 Task: Create a Workspace WS0000000014 in Trello with Workspace Type as ENGINEERING-IT and Workspace Description as WD0000000014. Invite a Team Member Ayush98111@gmail.com to Workspace WS0000000014 in Trello. Invite a Team Member Mailaustralia7@gmail.com to Workspace WS0000000014 in Trello. Invite a Team Member Carxxstreet791@gmail.com to Workspace WS0000000014 in Trello. Invite a Team Member Nikrathi889@gmail.com to Workspace WS0000000014 in Trello
Action: Mouse moved to (598, 242)
Screenshot: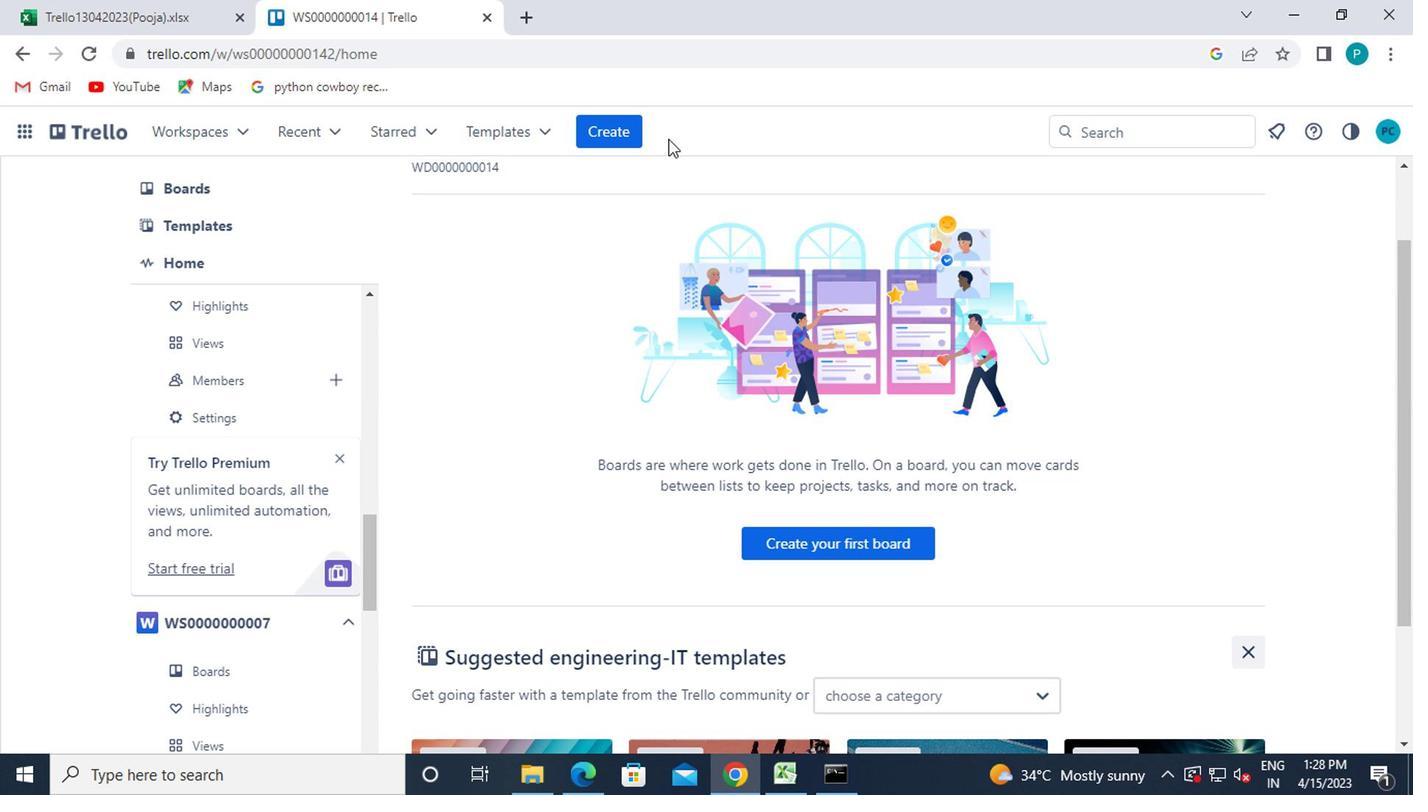 
Action: Mouse pressed left at (598, 242)
Screenshot: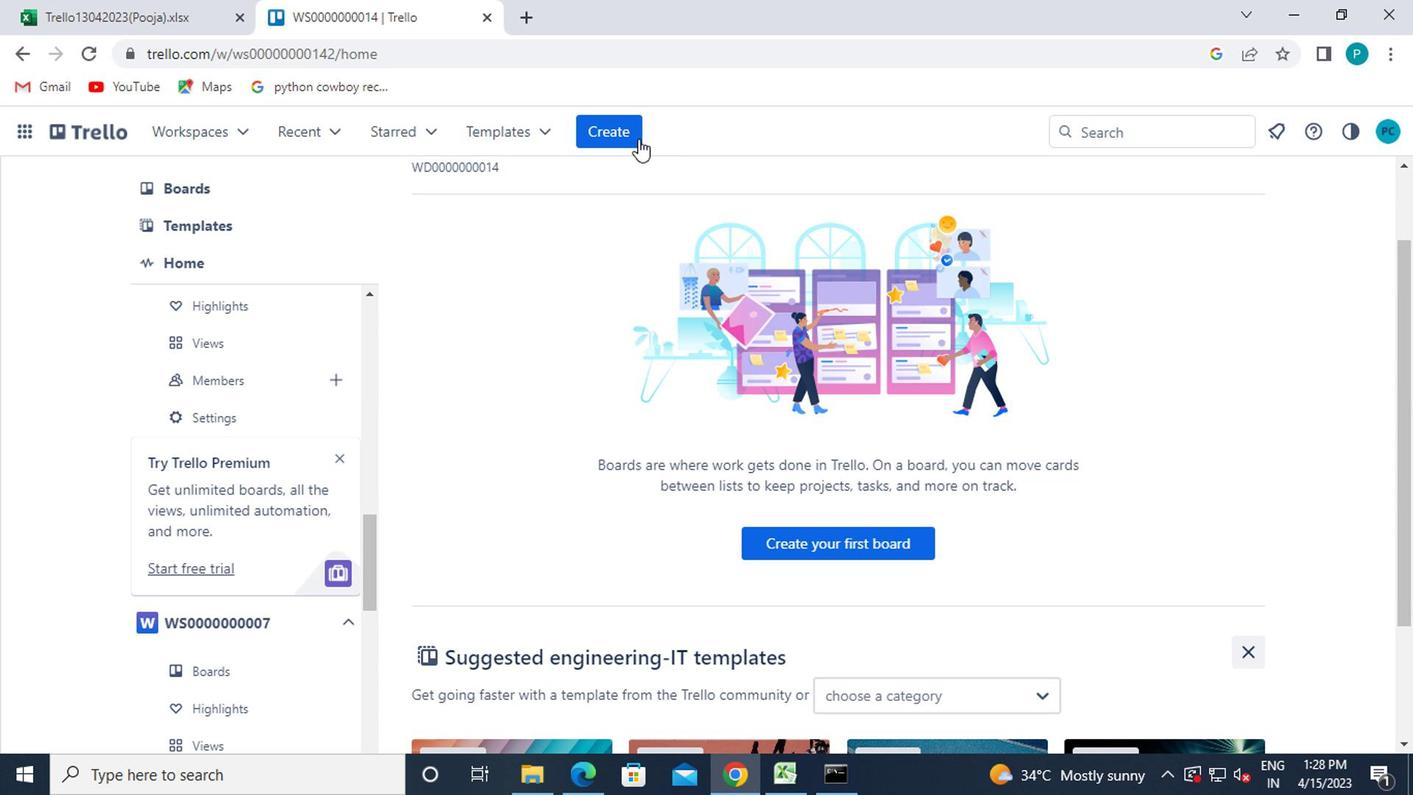 
Action: Mouse moved to (613, 379)
Screenshot: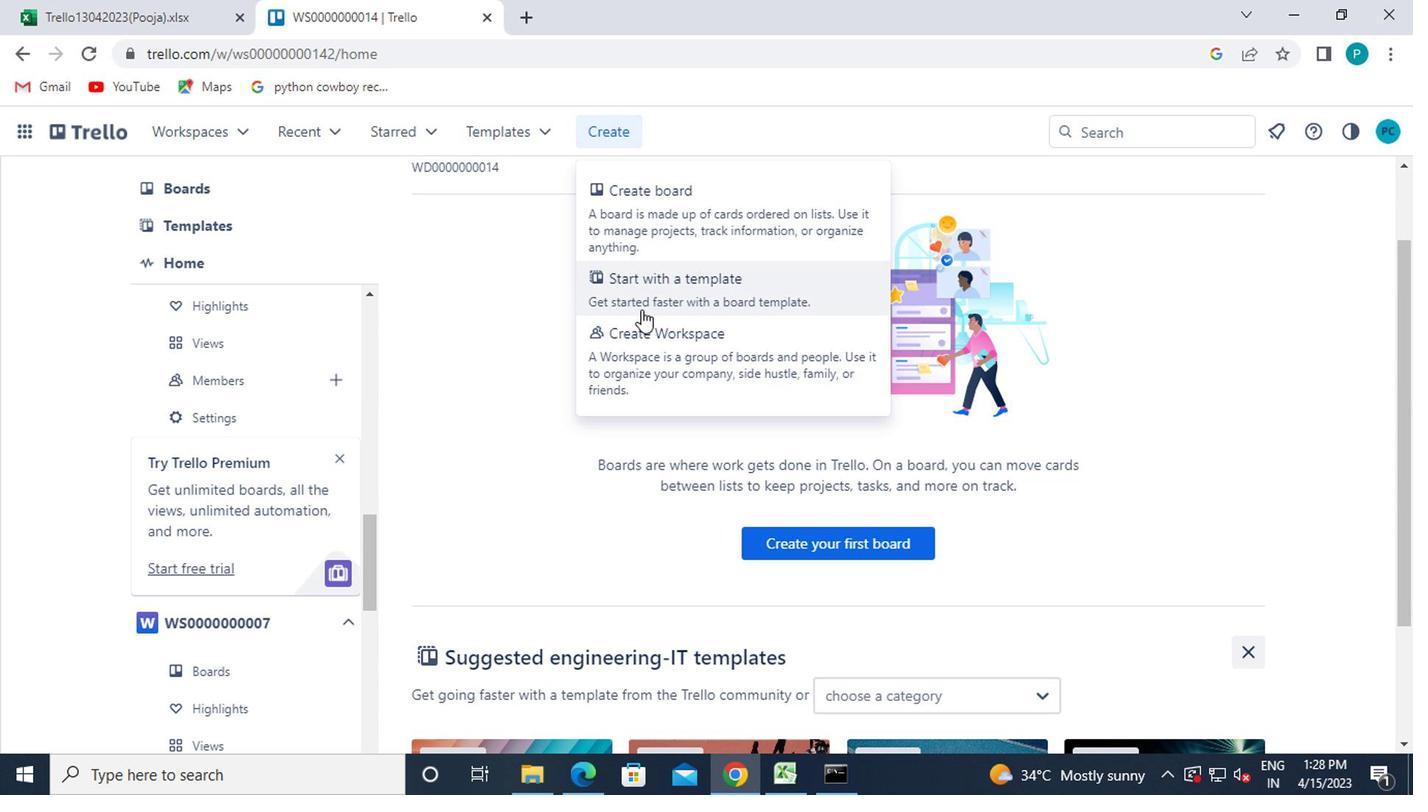 
Action: Mouse pressed left at (613, 379)
Screenshot: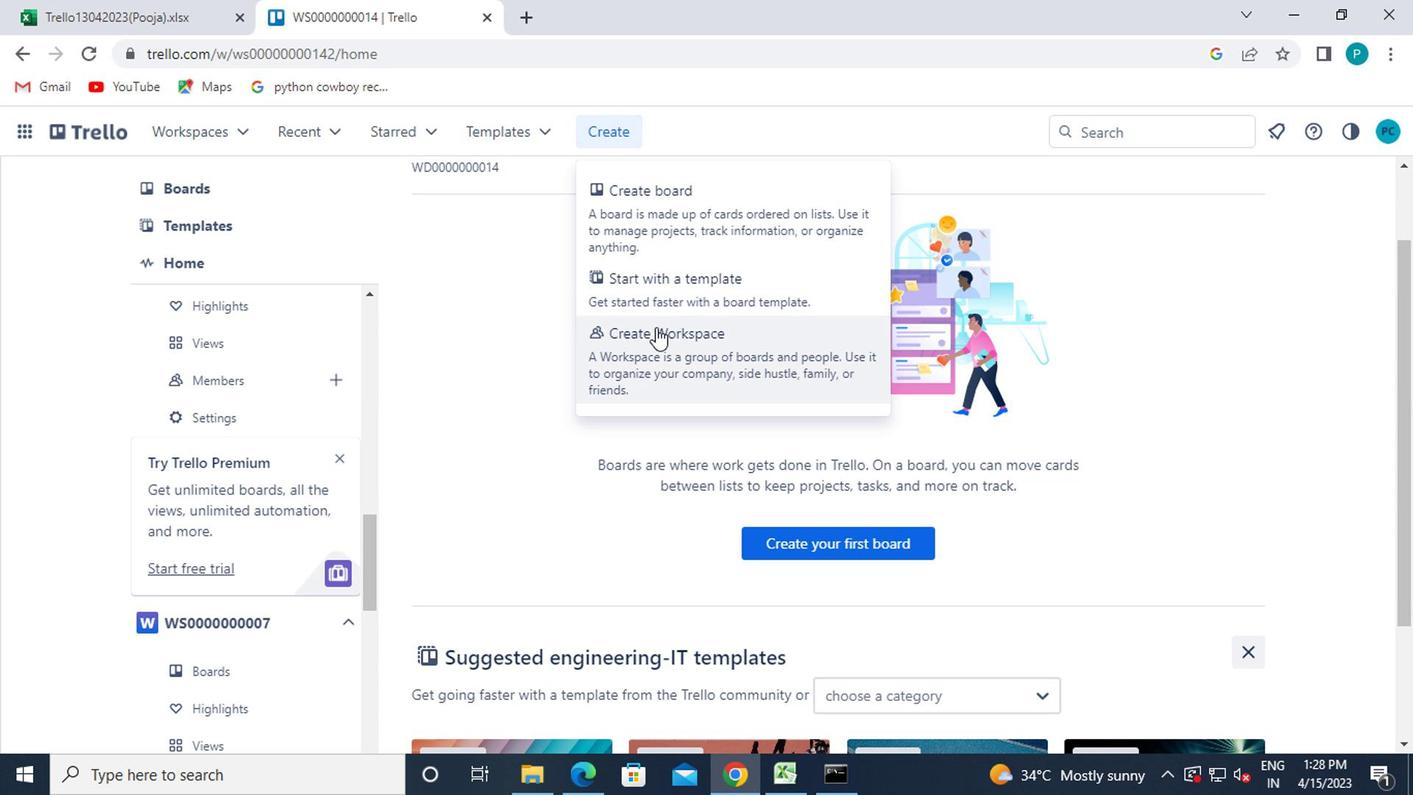 
Action: Mouse moved to (427, 432)
Screenshot: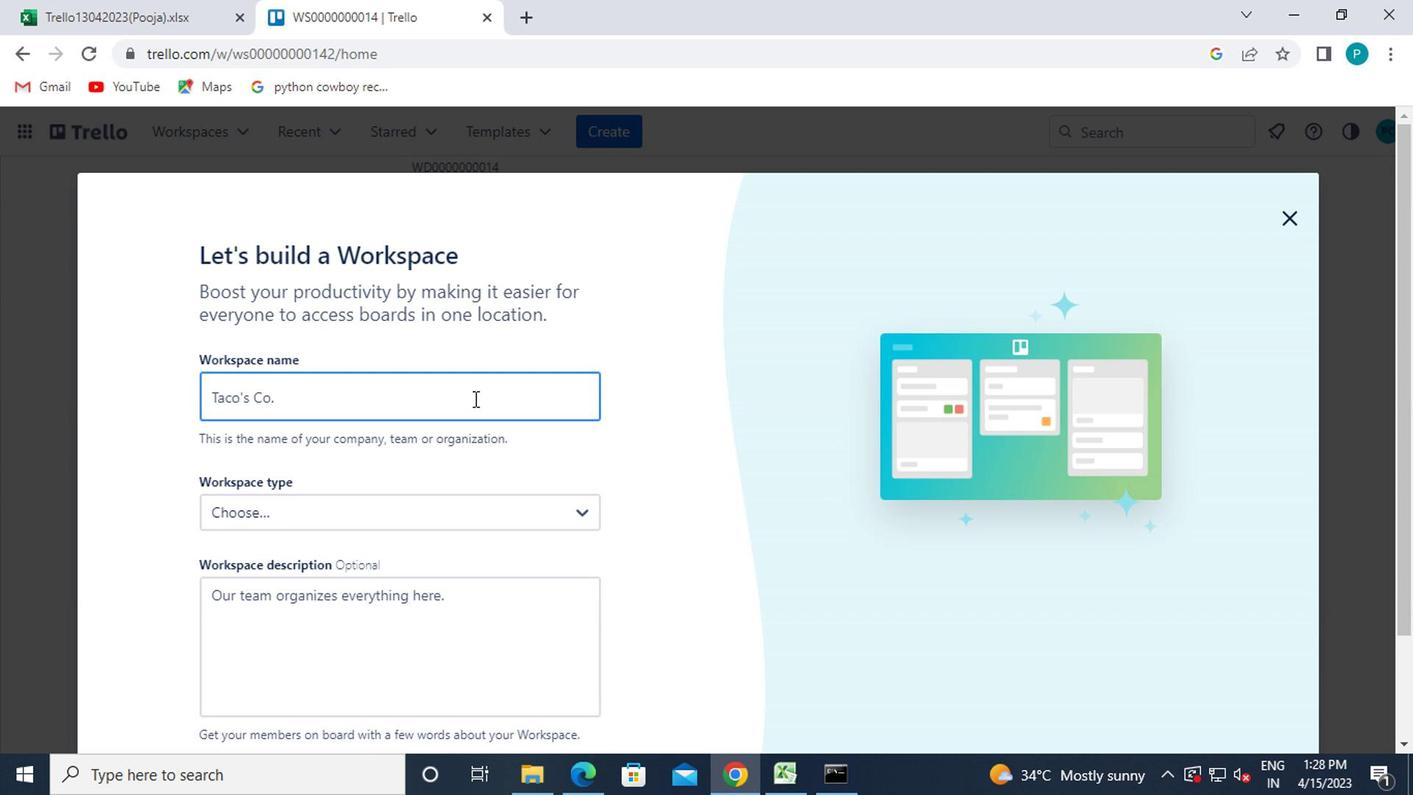 
Action: Mouse pressed left at (427, 432)
Screenshot: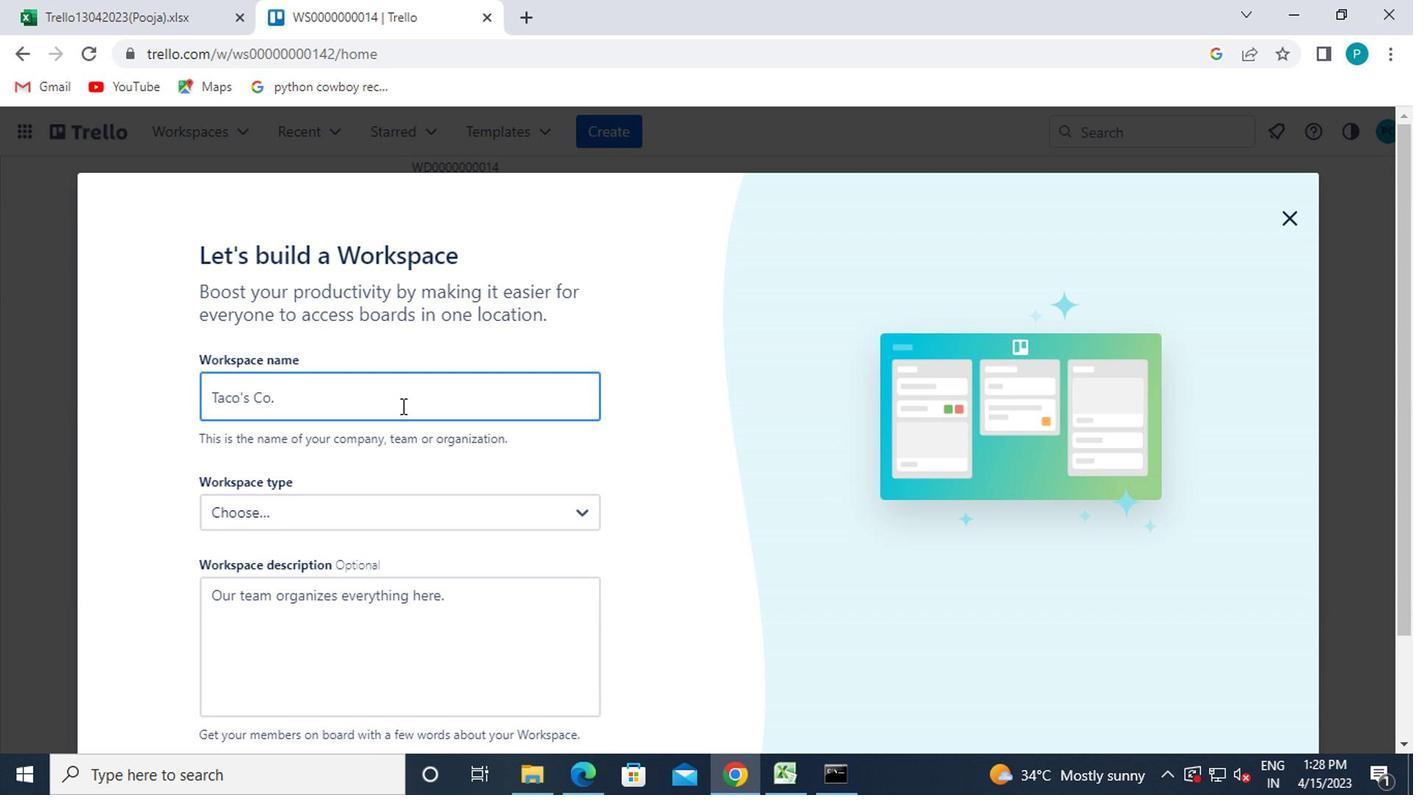 
Action: Mouse moved to (404, 438)
Screenshot: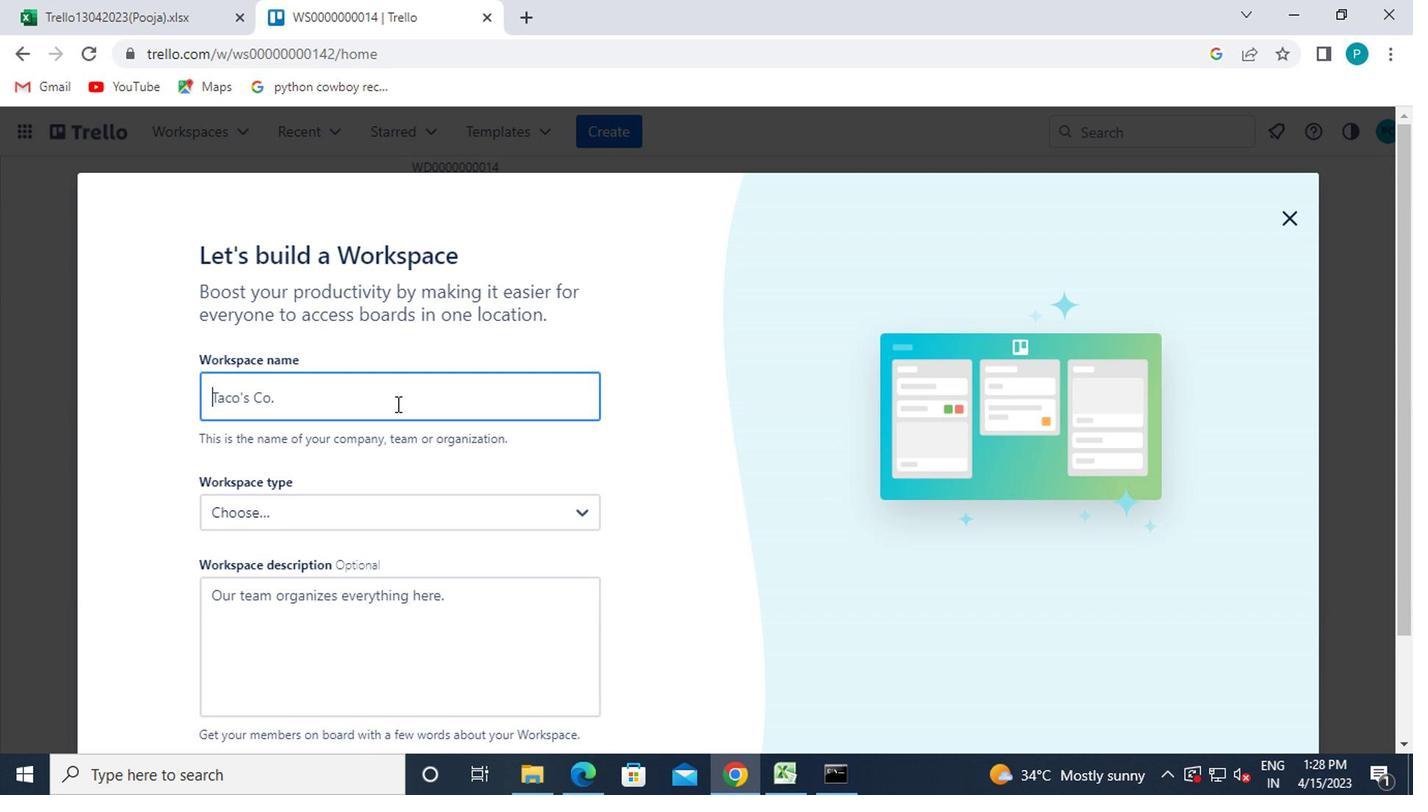 
Action: Key pressed <Key.caps_lock>ws0000000014
Screenshot: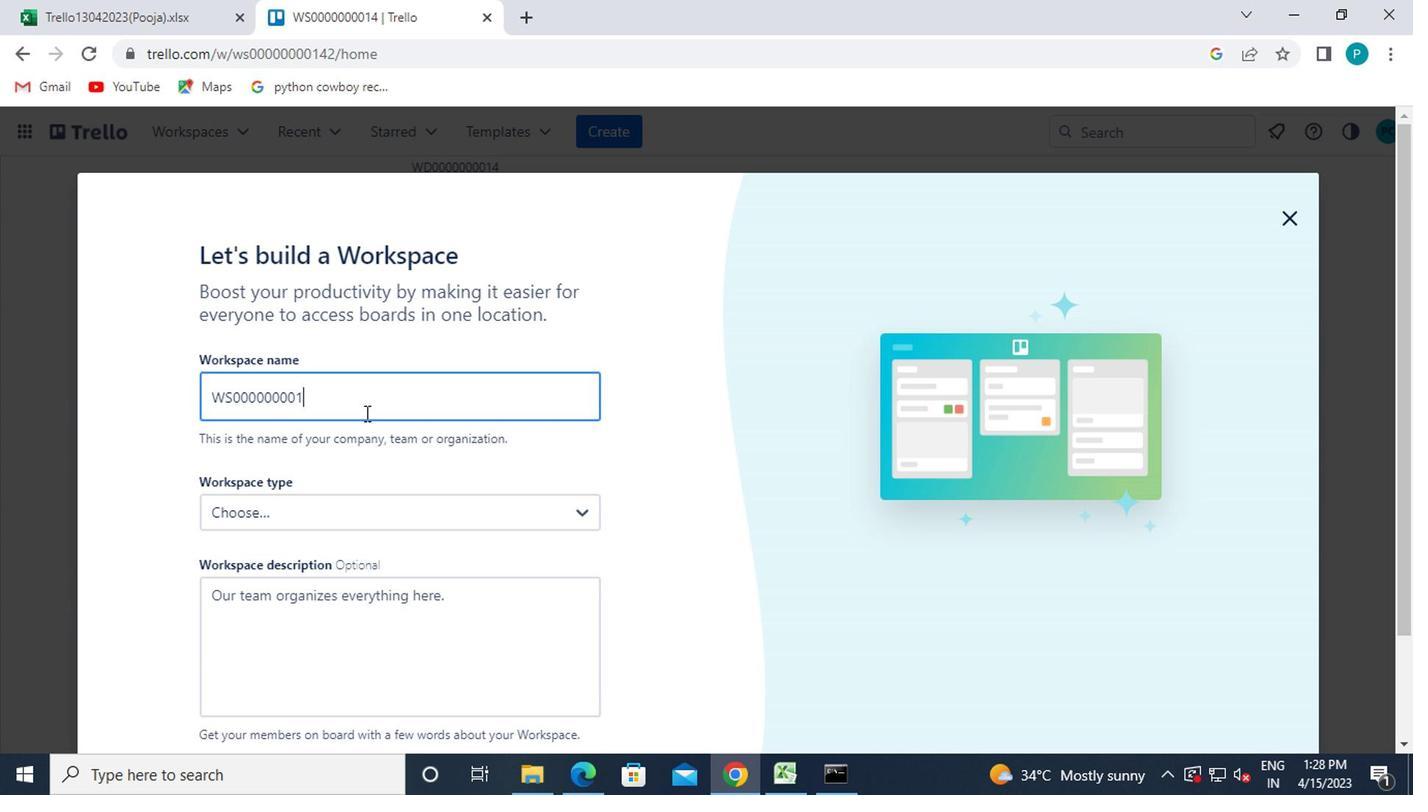 
Action: Mouse moved to (371, 507)
Screenshot: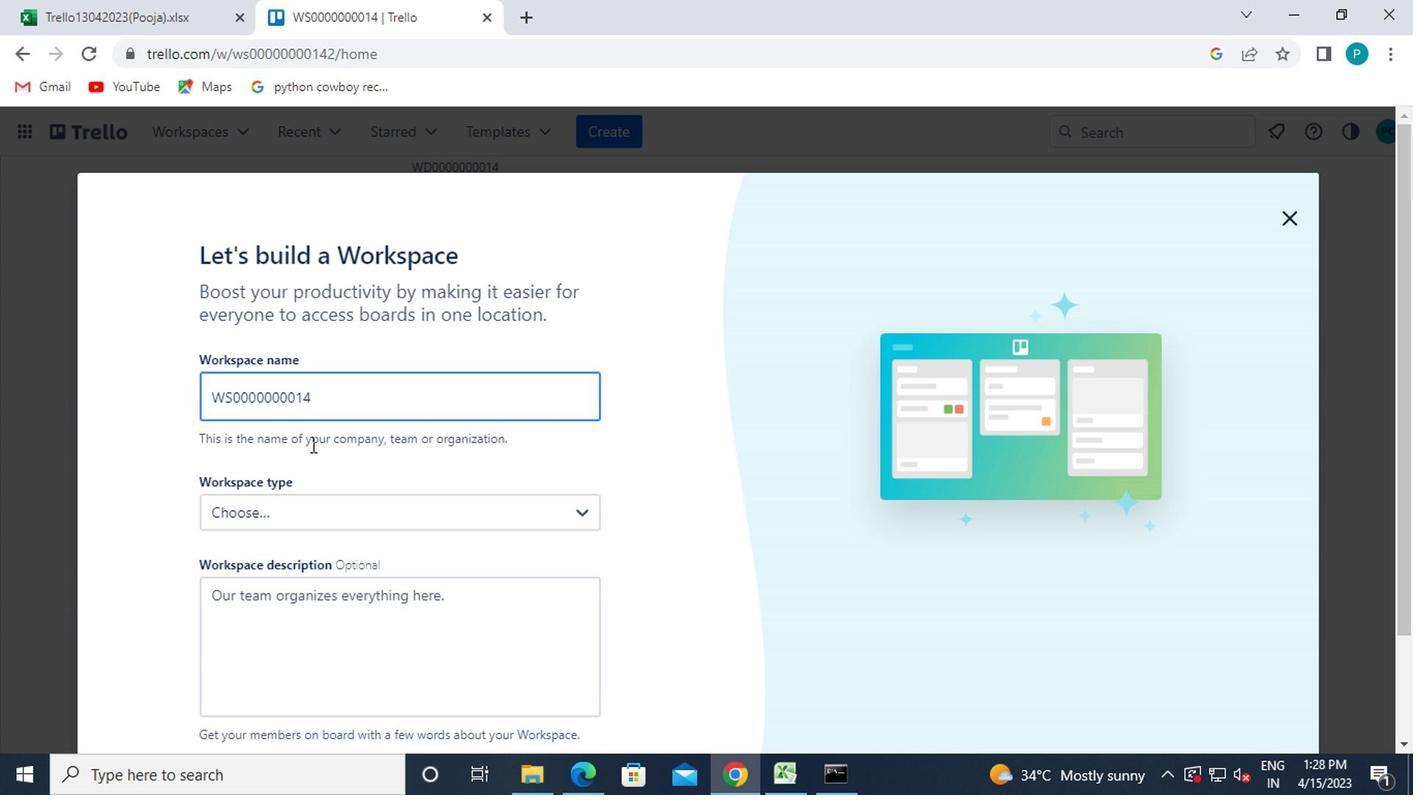 
Action: Mouse pressed left at (371, 507)
Screenshot: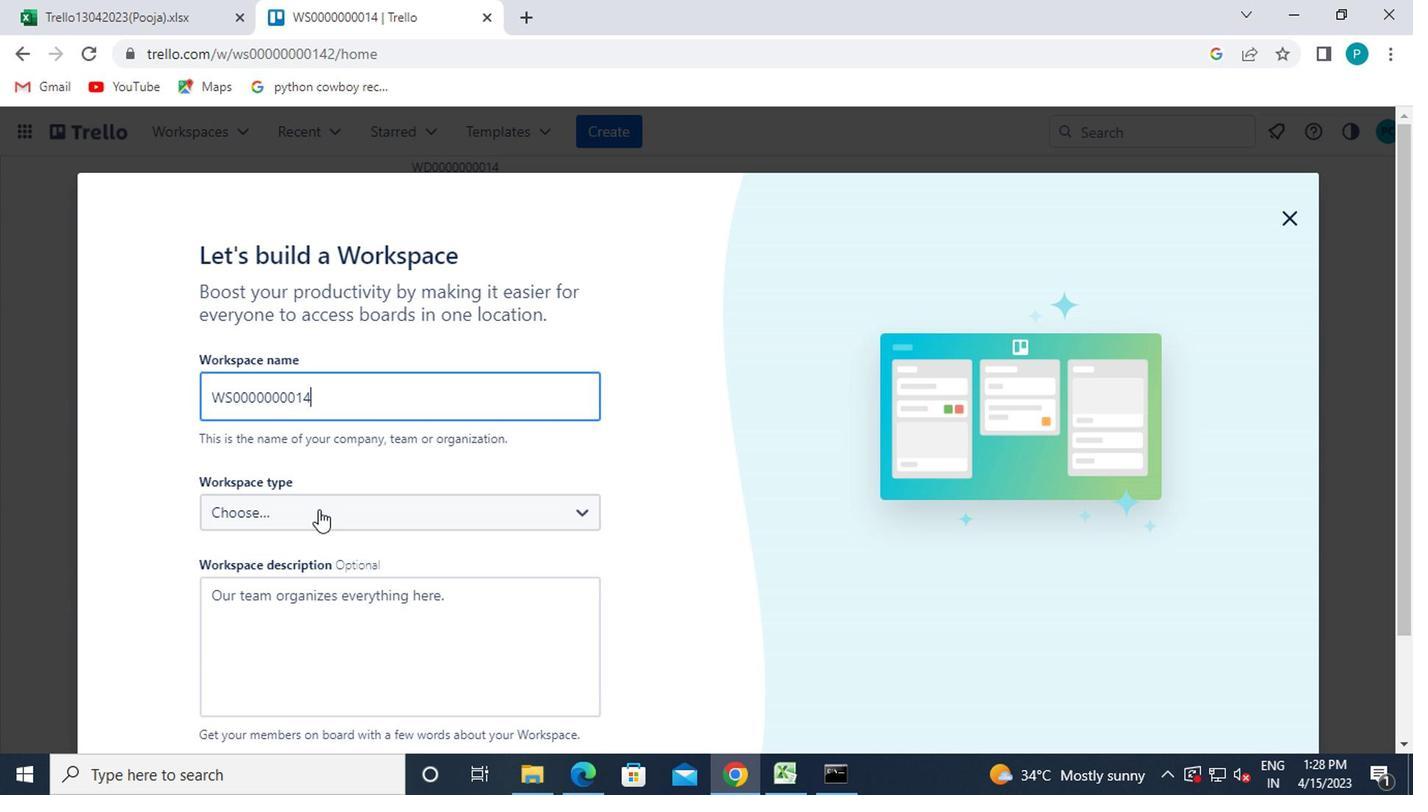 
Action: Mouse moved to (380, 636)
Screenshot: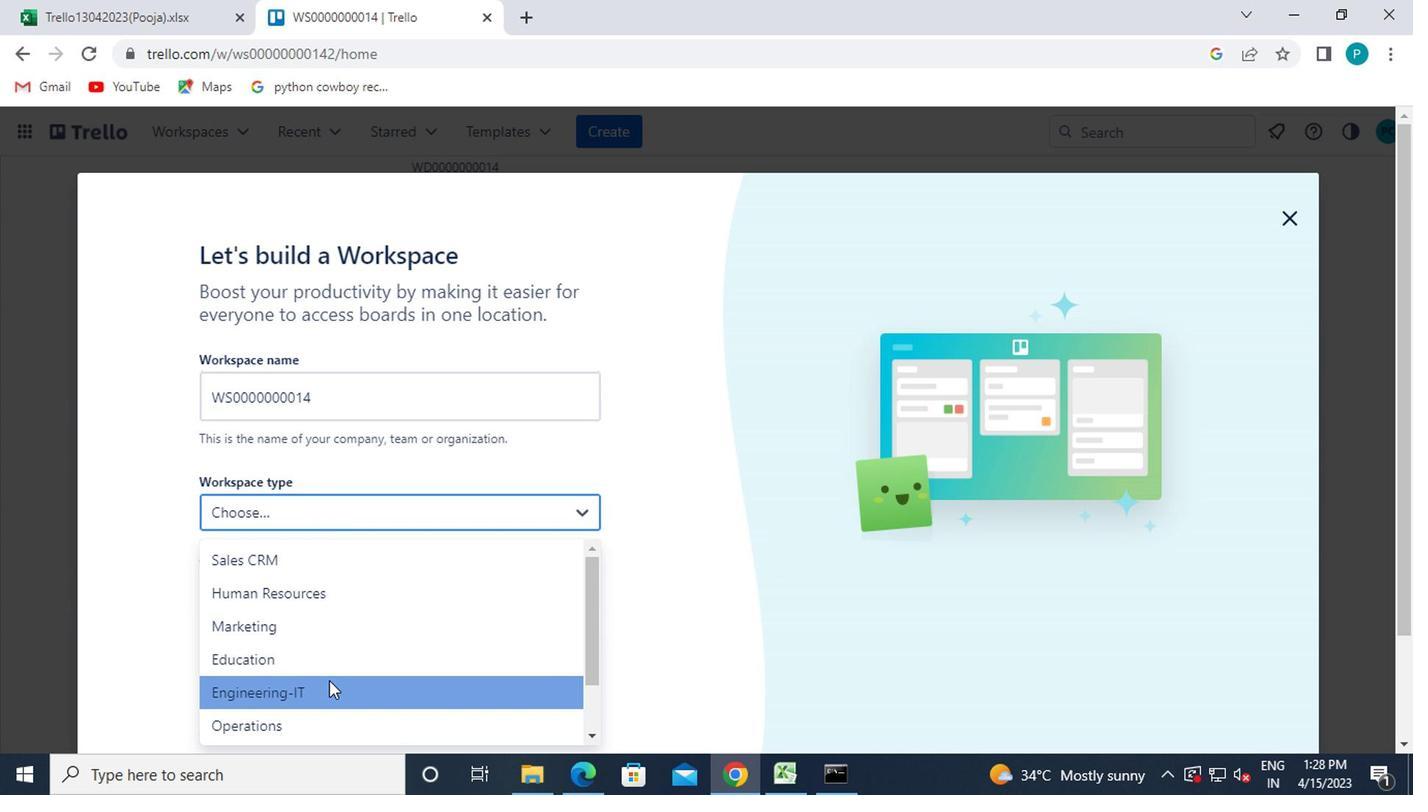 
Action: Mouse pressed left at (380, 636)
Screenshot: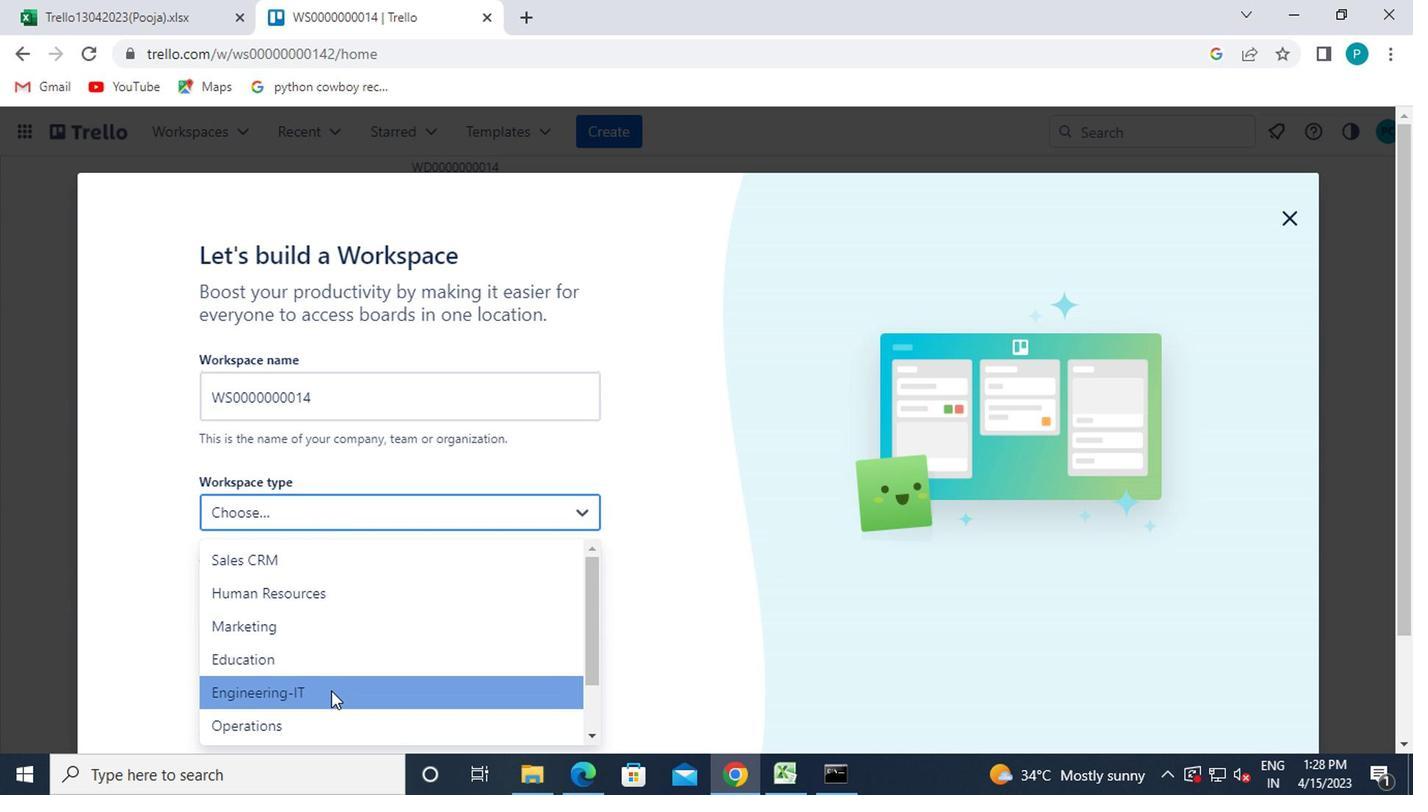 
Action: Mouse moved to (369, 602)
Screenshot: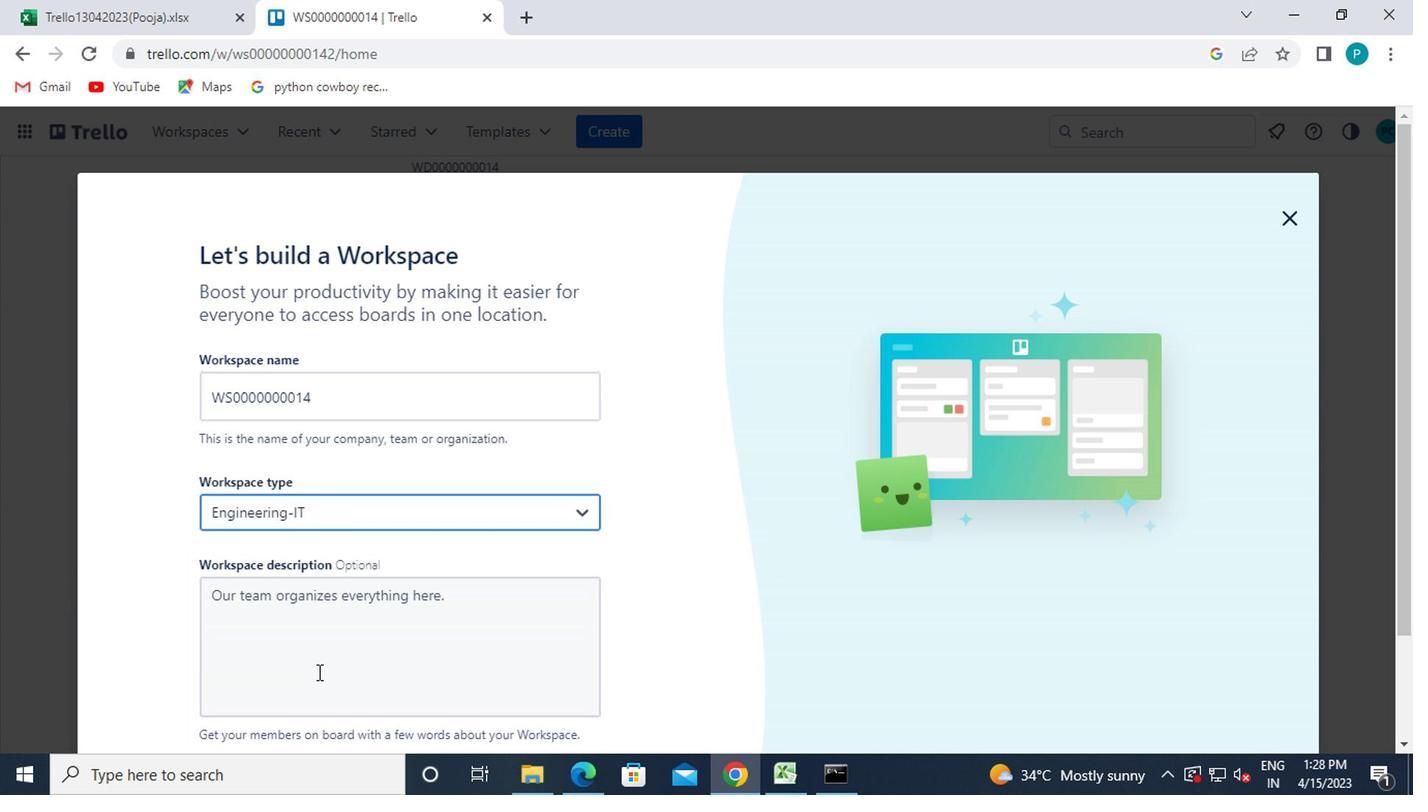 
Action: Mouse scrolled (369, 601) with delta (0, 0)
Screenshot: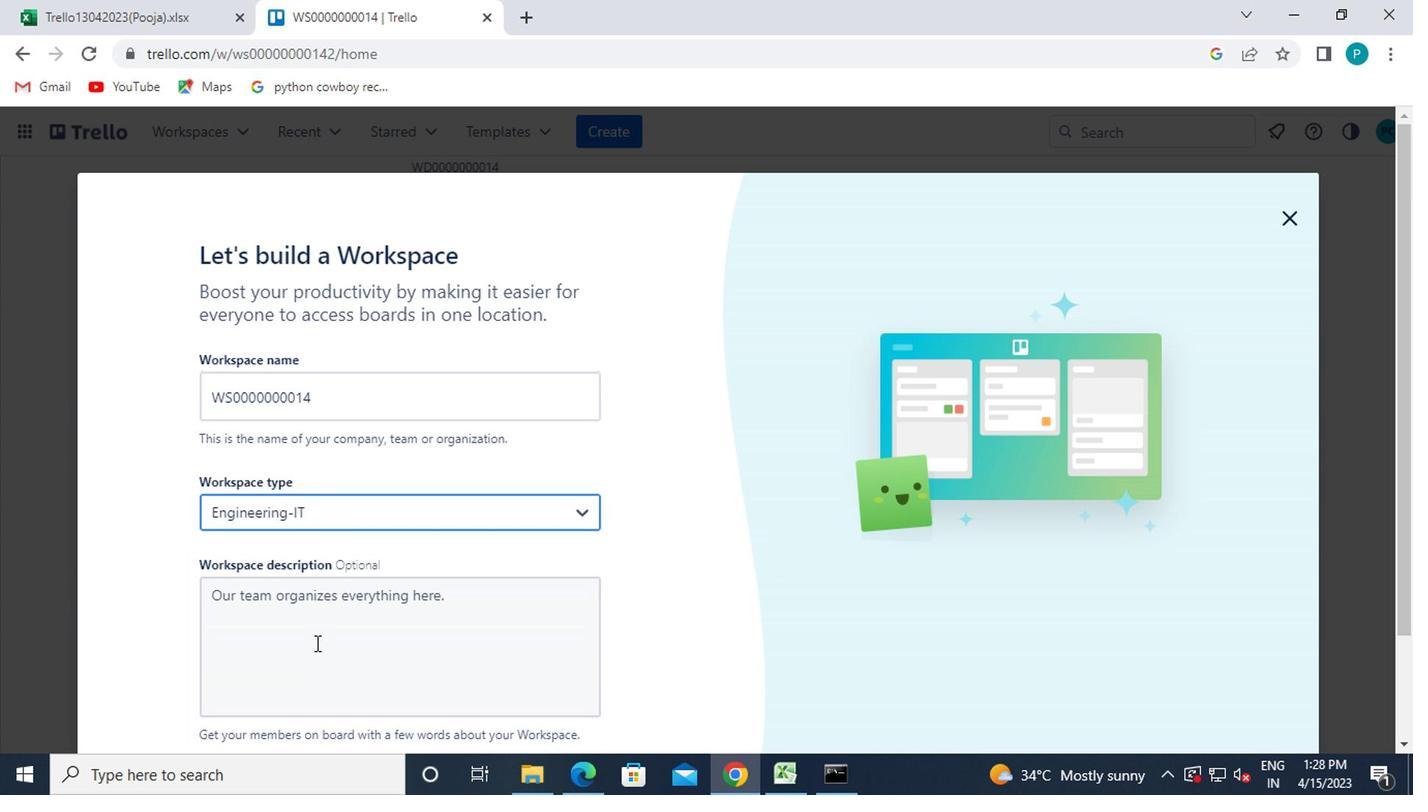 
Action: Mouse moved to (349, 545)
Screenshot: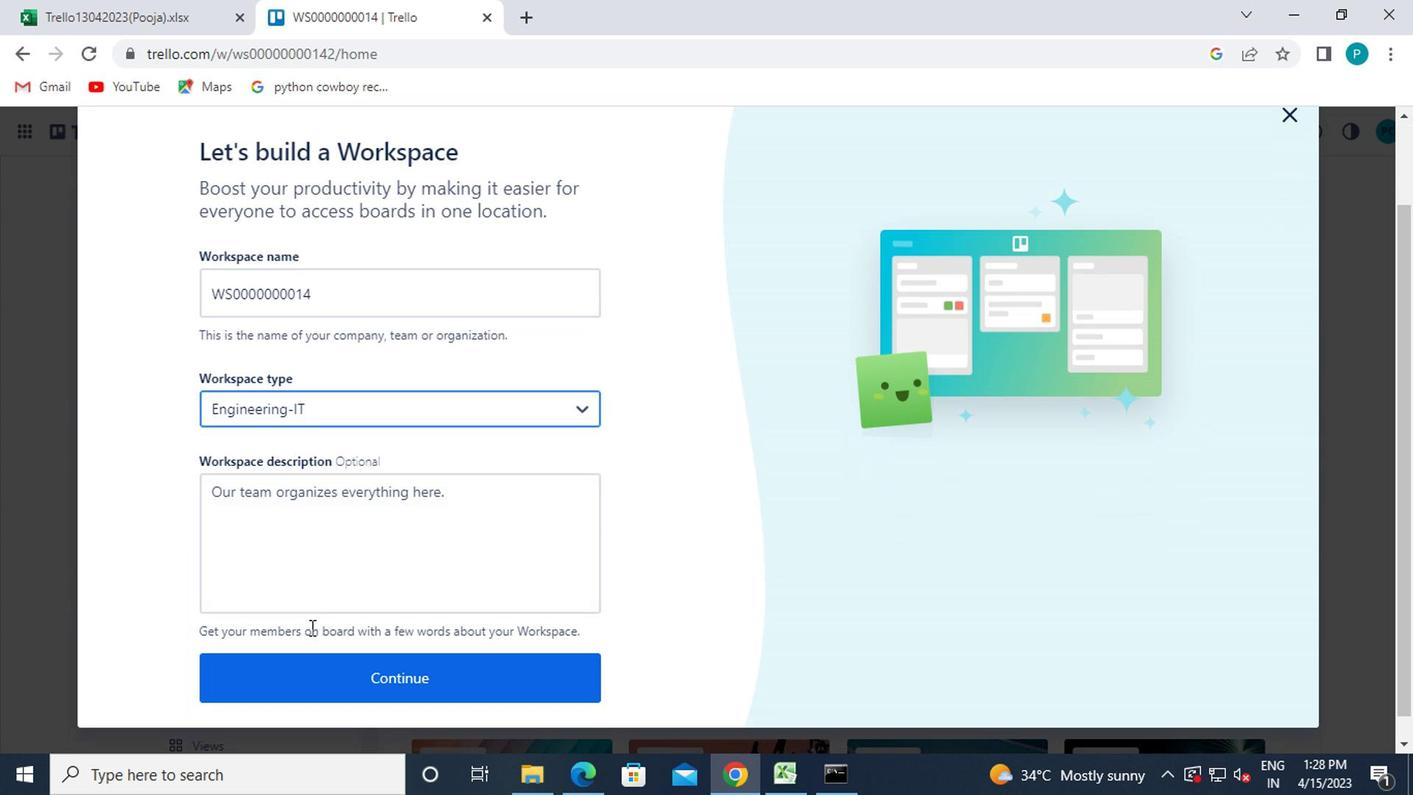 
Action: Mouse pressed left at (349, 545)
Screenshot: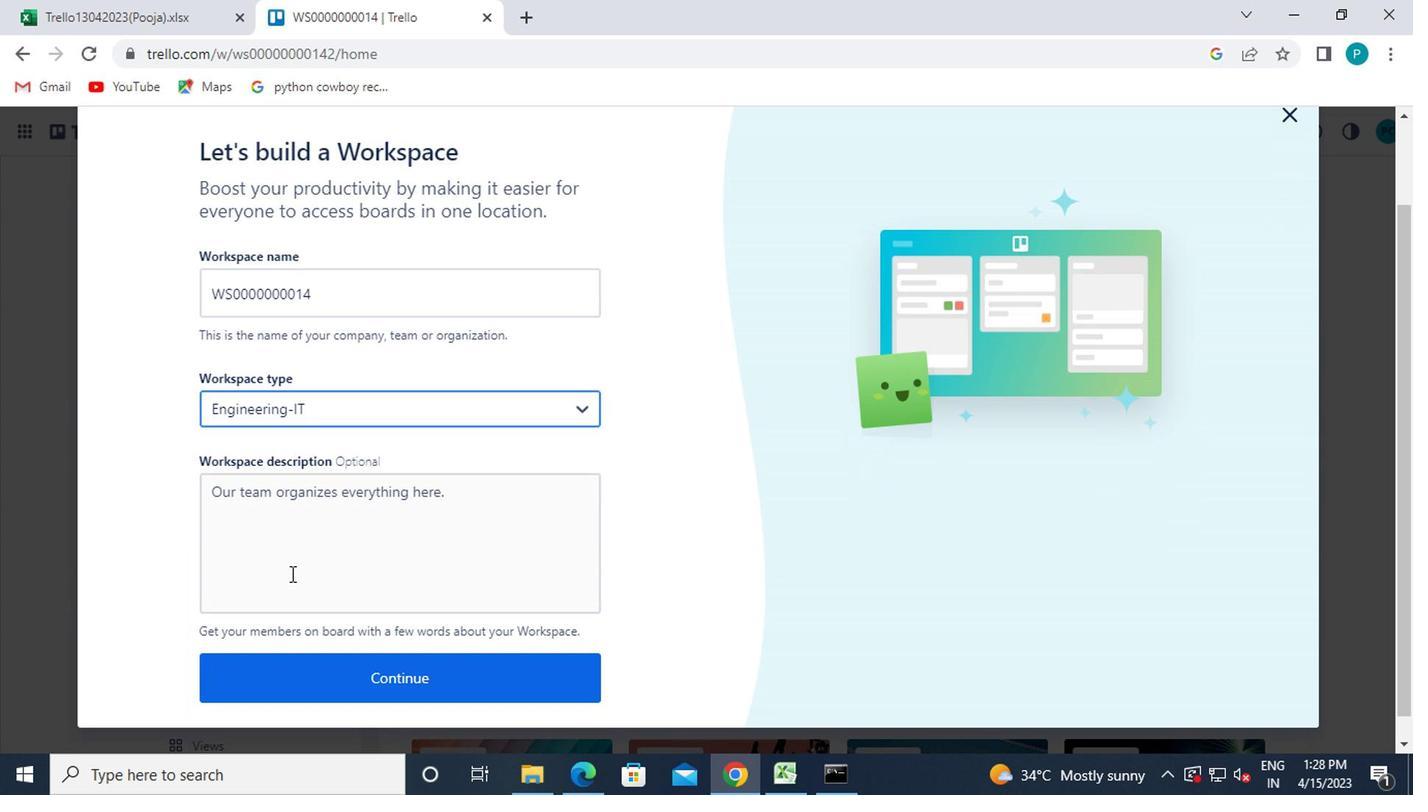 
Action: Mouse moved to (351, 547)
Screenshot: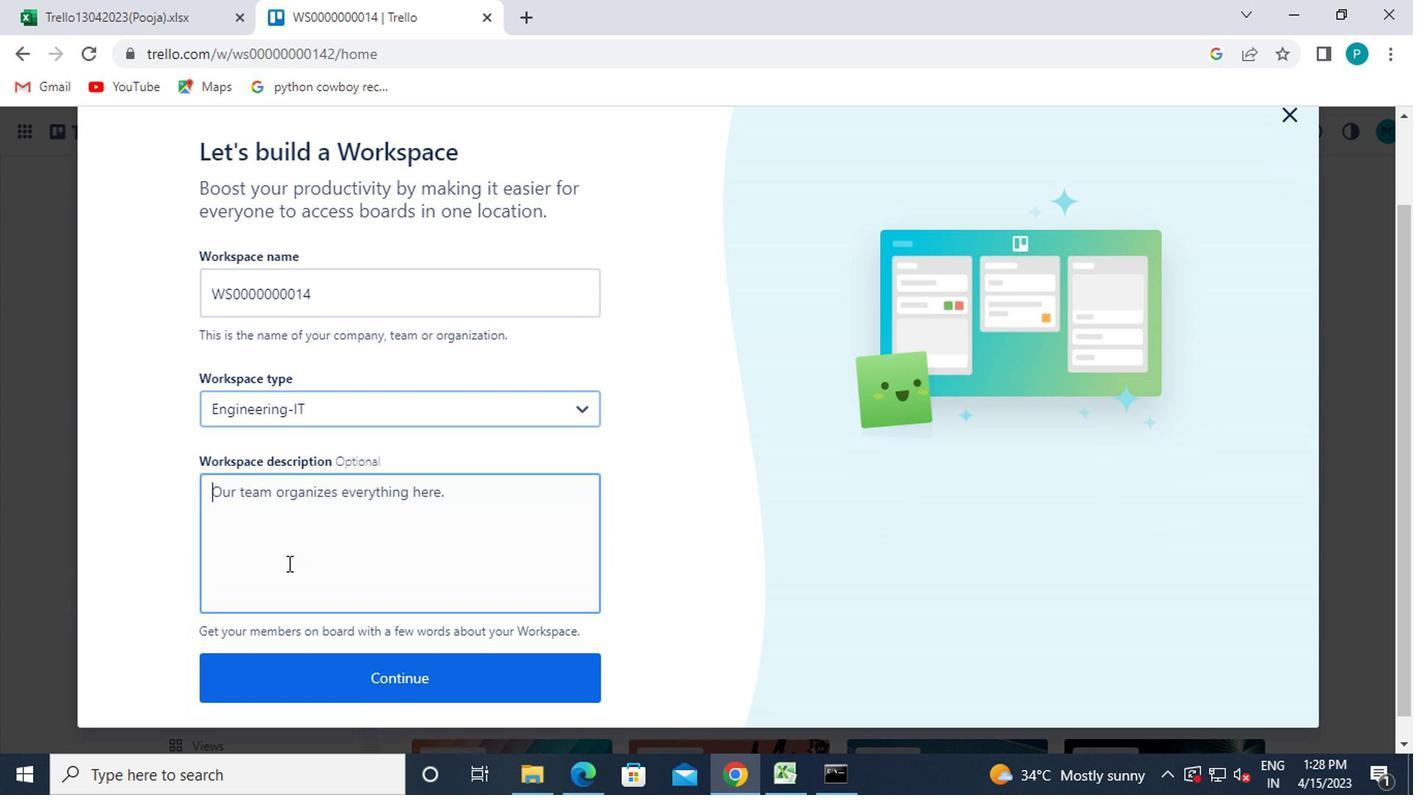 
Action: Key pressed wd0000000014
Screenshot: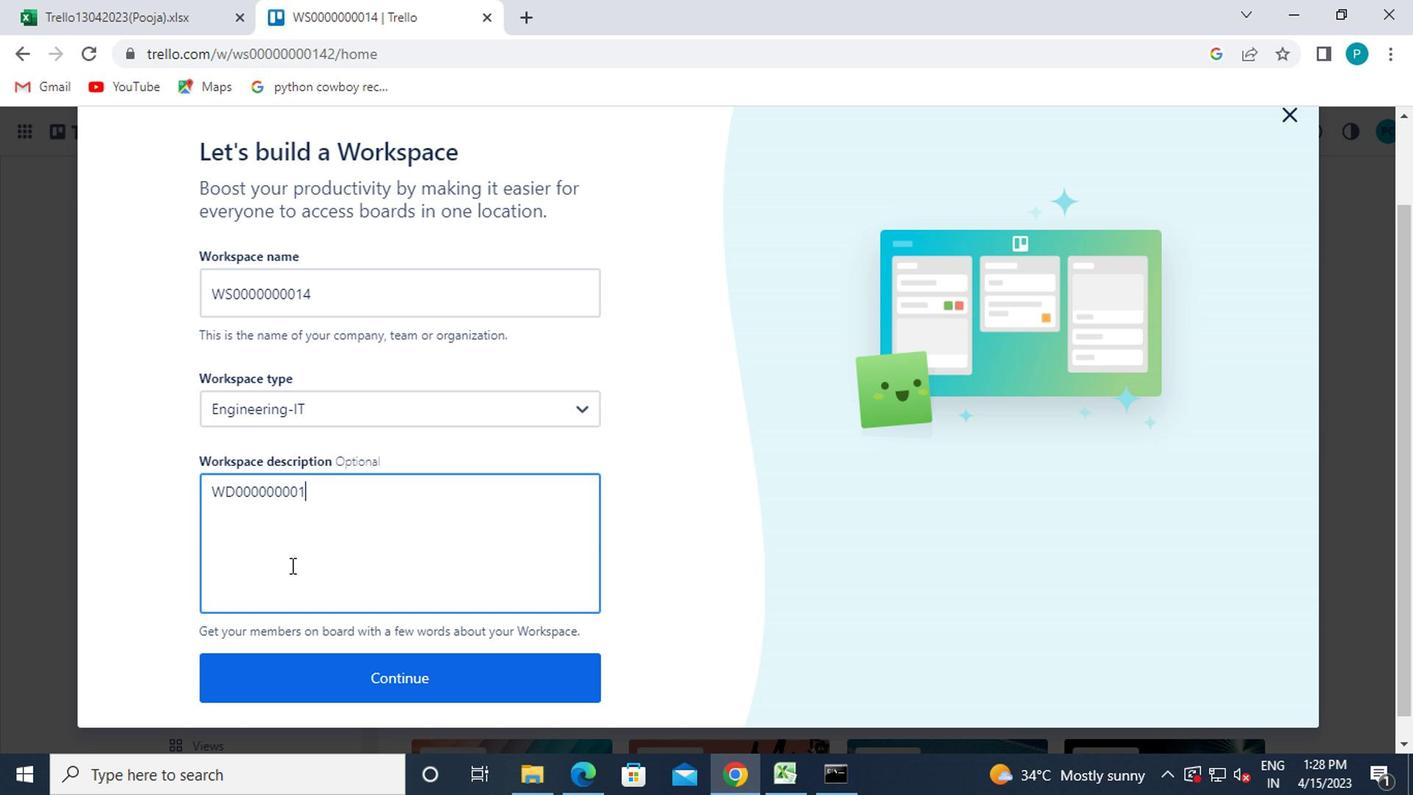 
Action: Mouse moved to (354, 629)
Screenshot: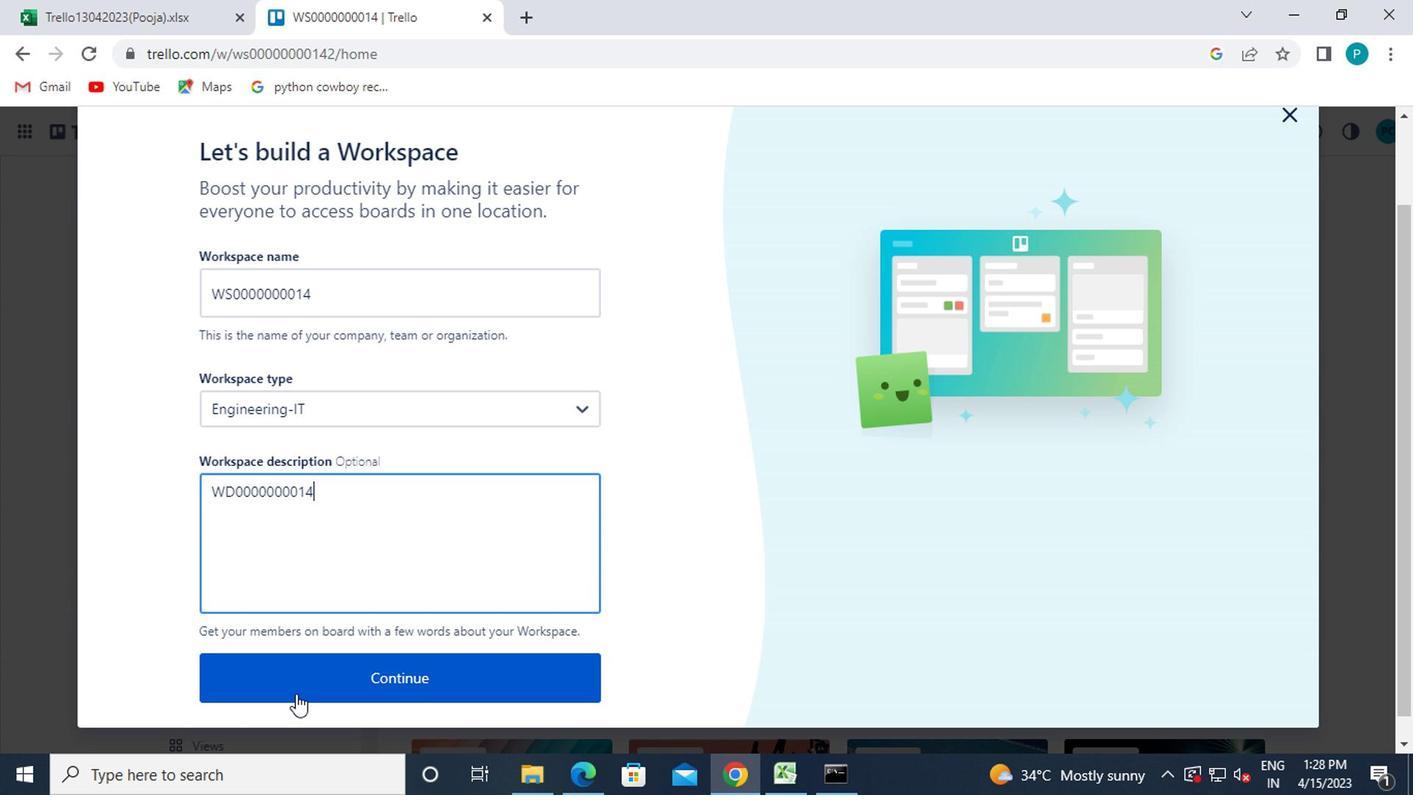 
Action: Mouse pressed left at (354, 629)
Screenshot: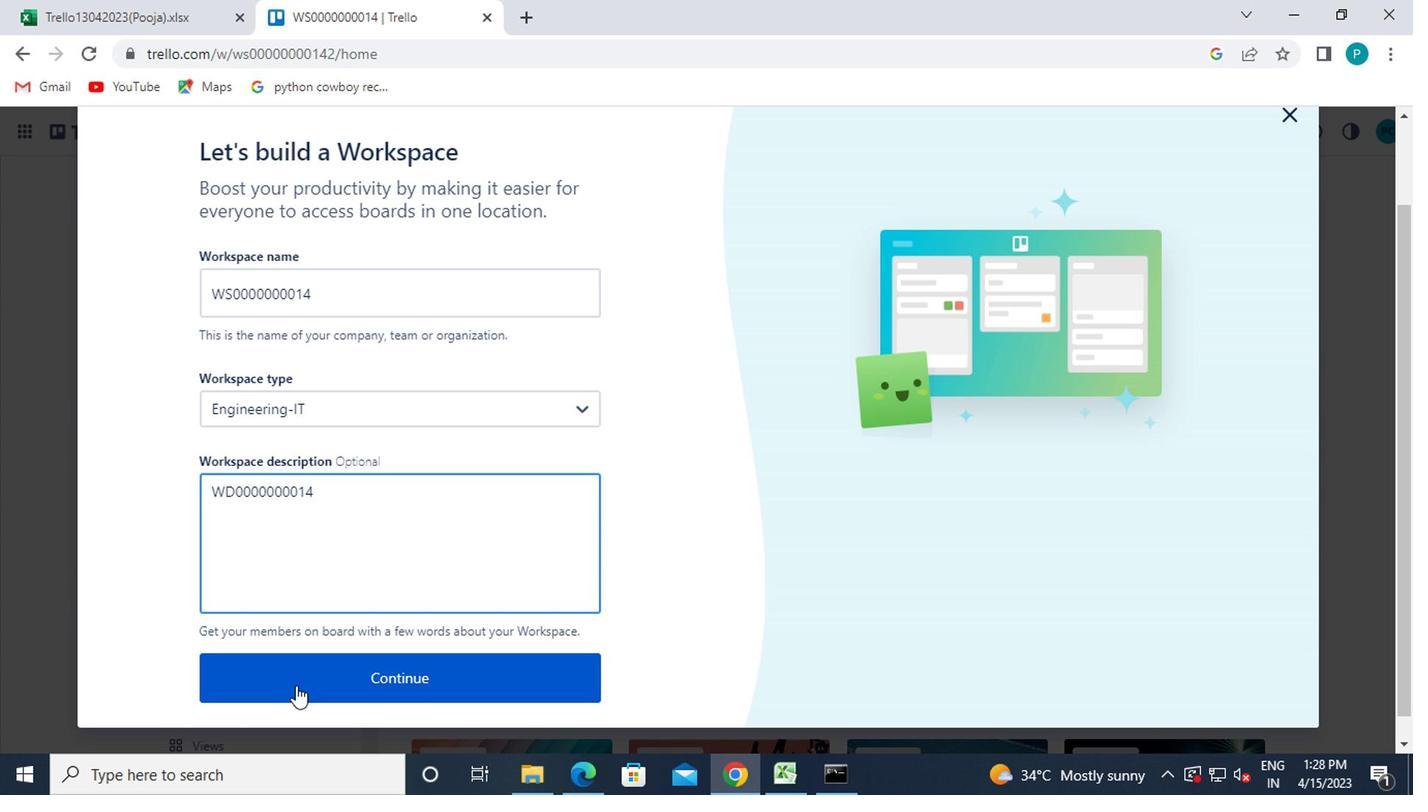 
Action: Mouse moved to (312, 424)
Screenshot: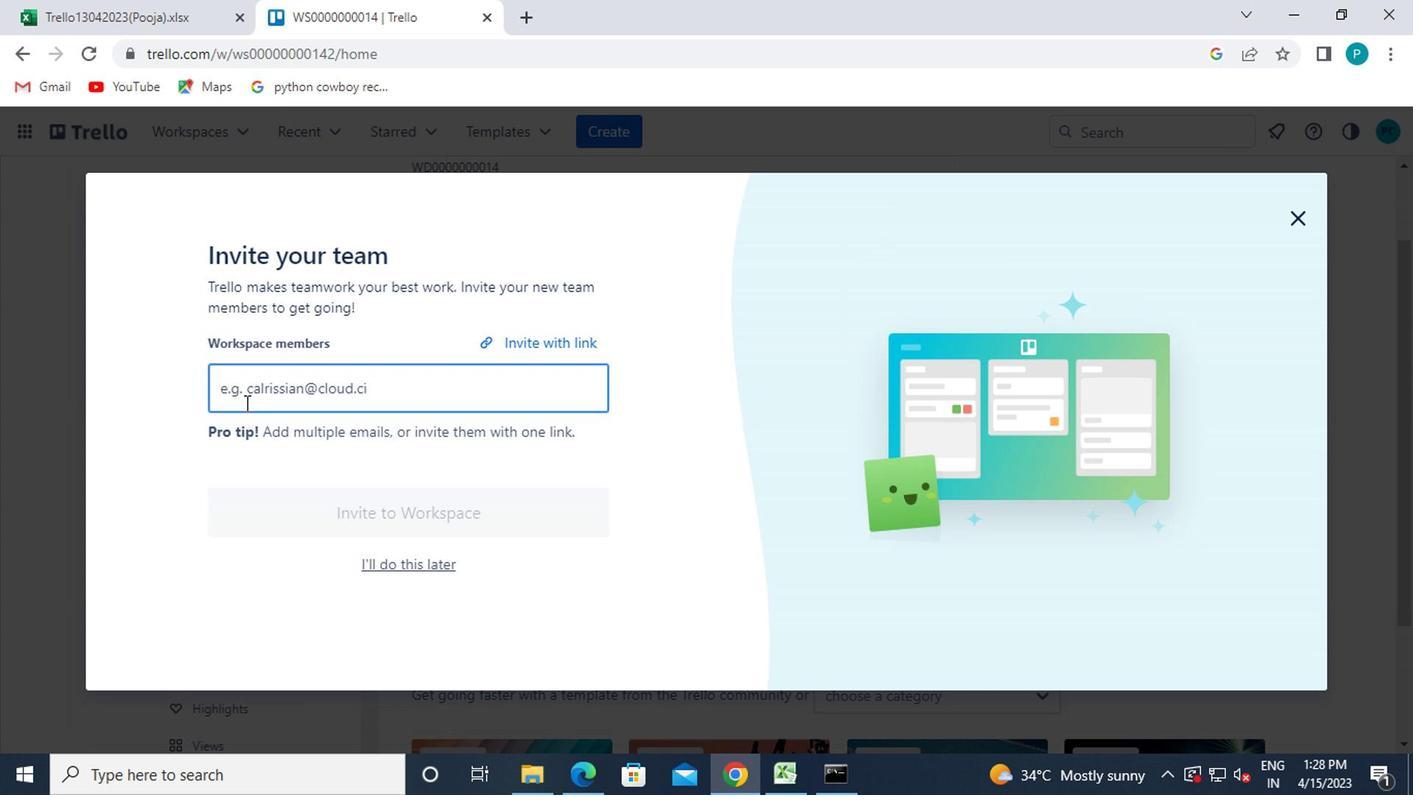 
Action: Mouse pressed left at (312, 424)
Screenshot: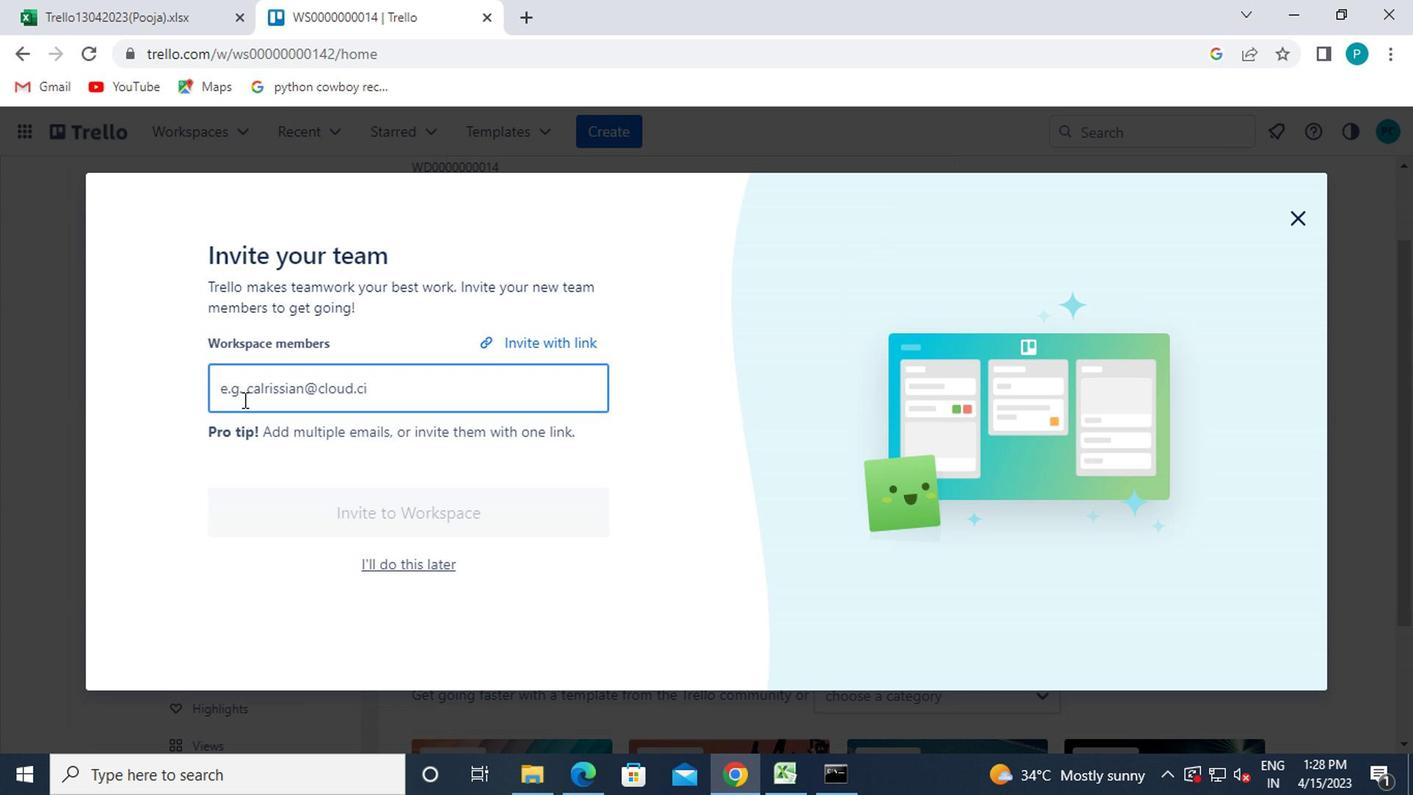 
Action: Key pressed ayush
Screenshot: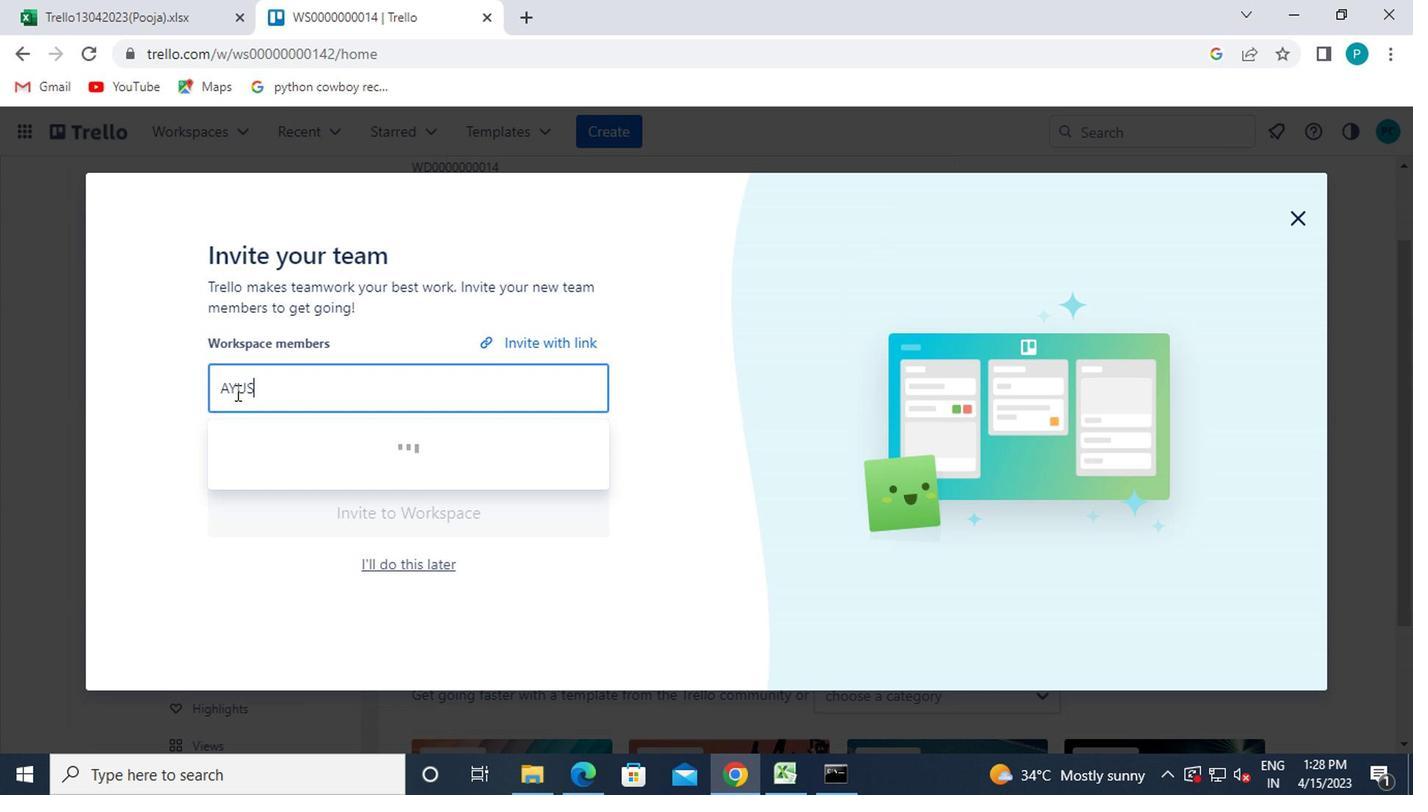 
Action: Mouse moved to (331, 462)
Screenshot: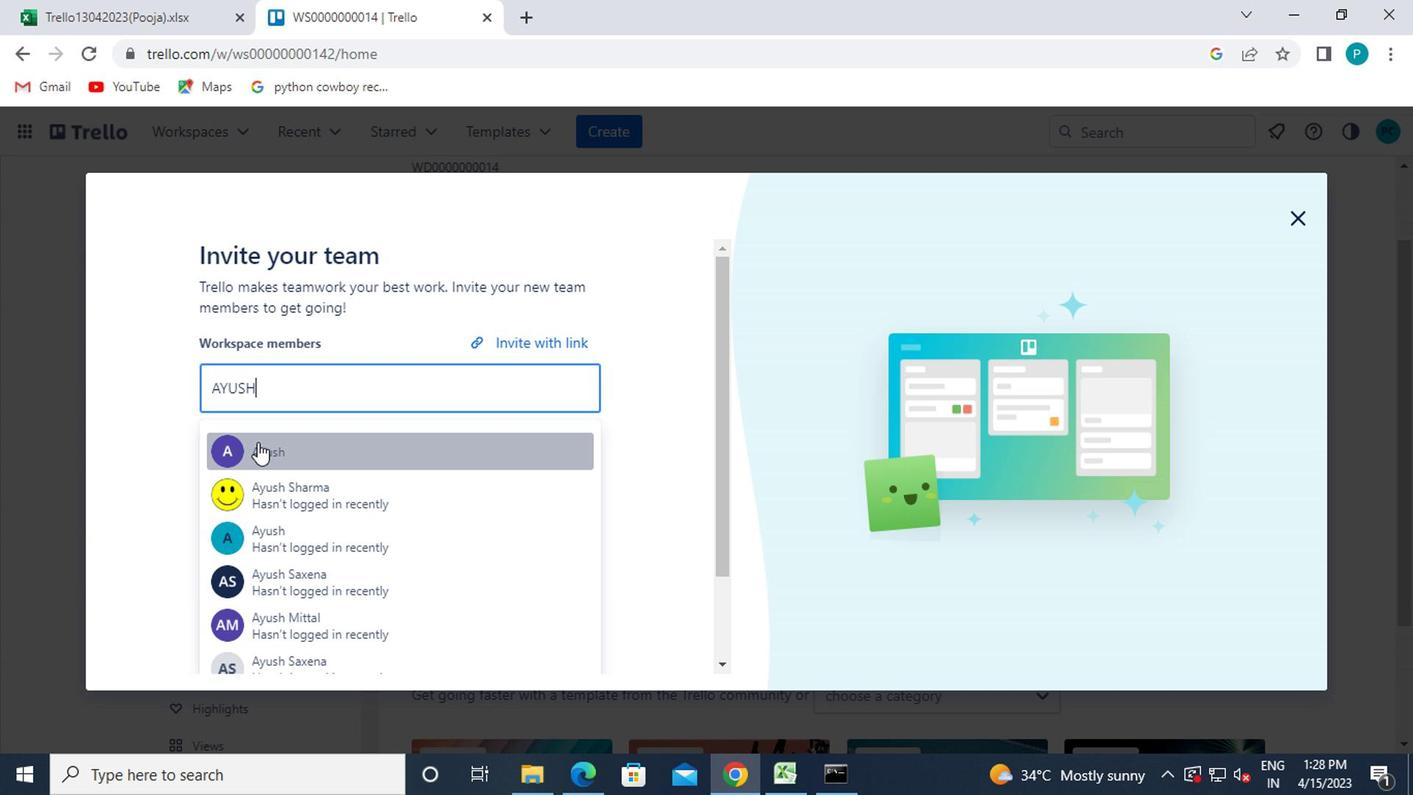 
Action: Mouse pressed left at (331, 462)
Screenshot: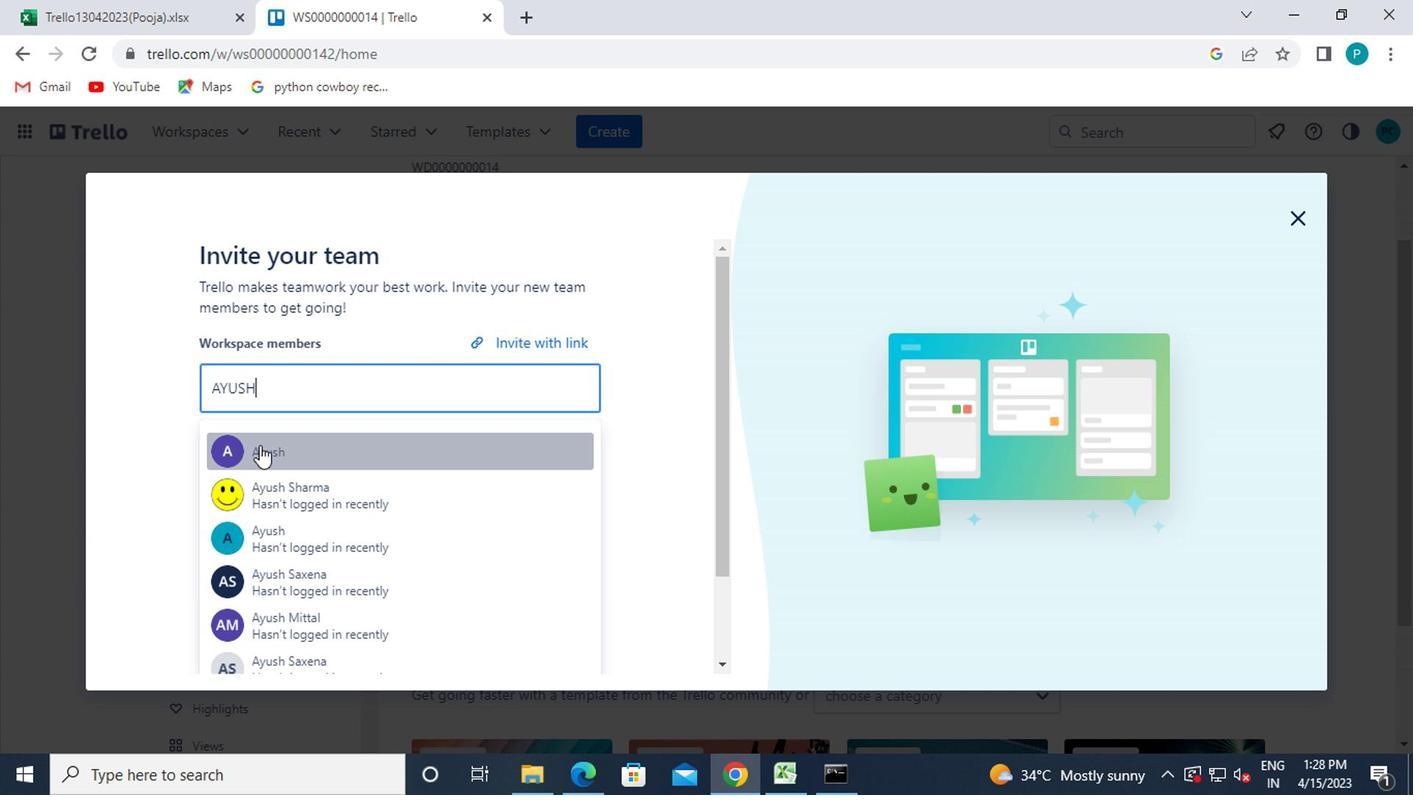 
Action: Mouse moved to (371, 425)
Screenshot: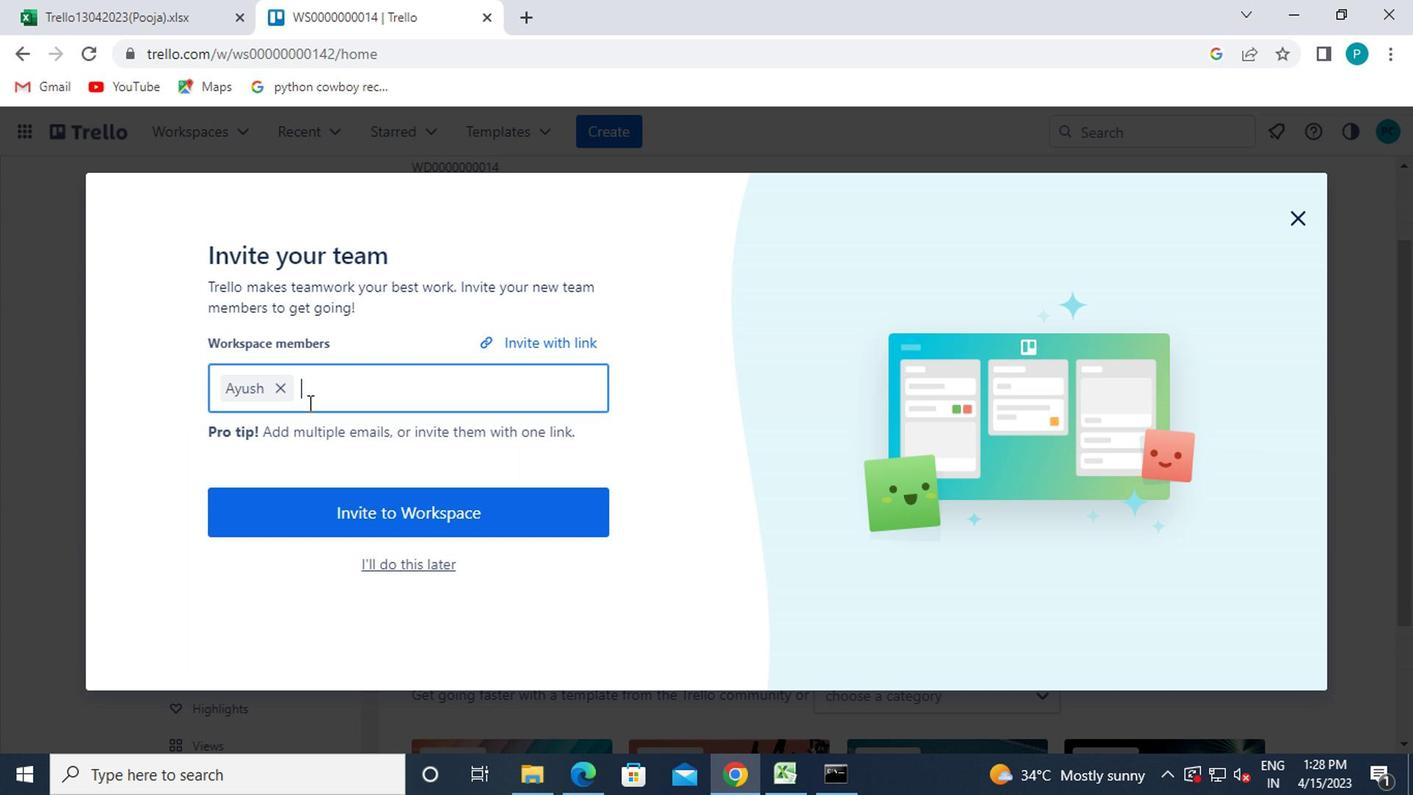 
Action: Key pressed mai<Key.backspace><Key.backspace><Key.backspace><Key.caps_lock>mailaustralia7<Key.shift>@GMAILC<Key.backspace>.COM
Screenshot: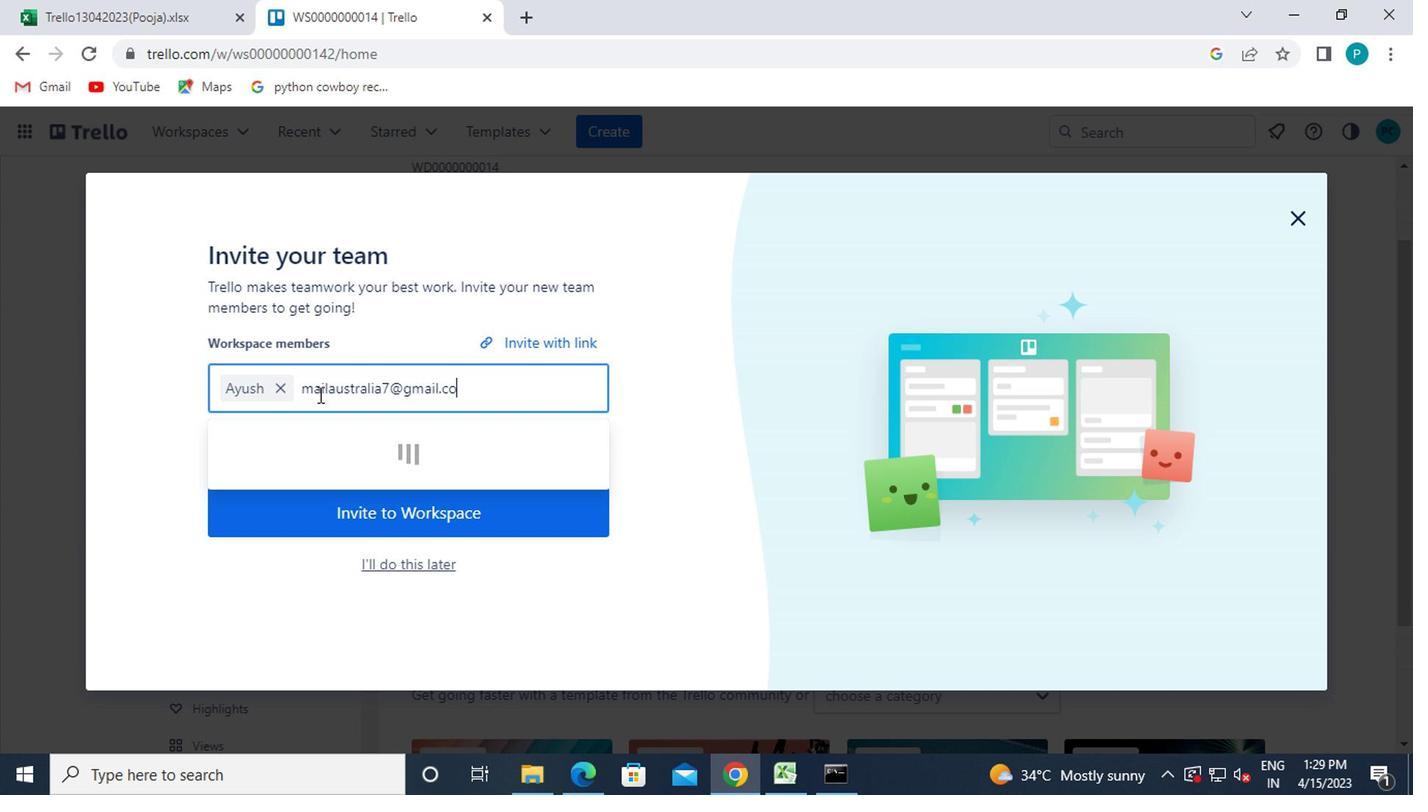 
Action: Mouse moved to (392, 460)
Screenshot: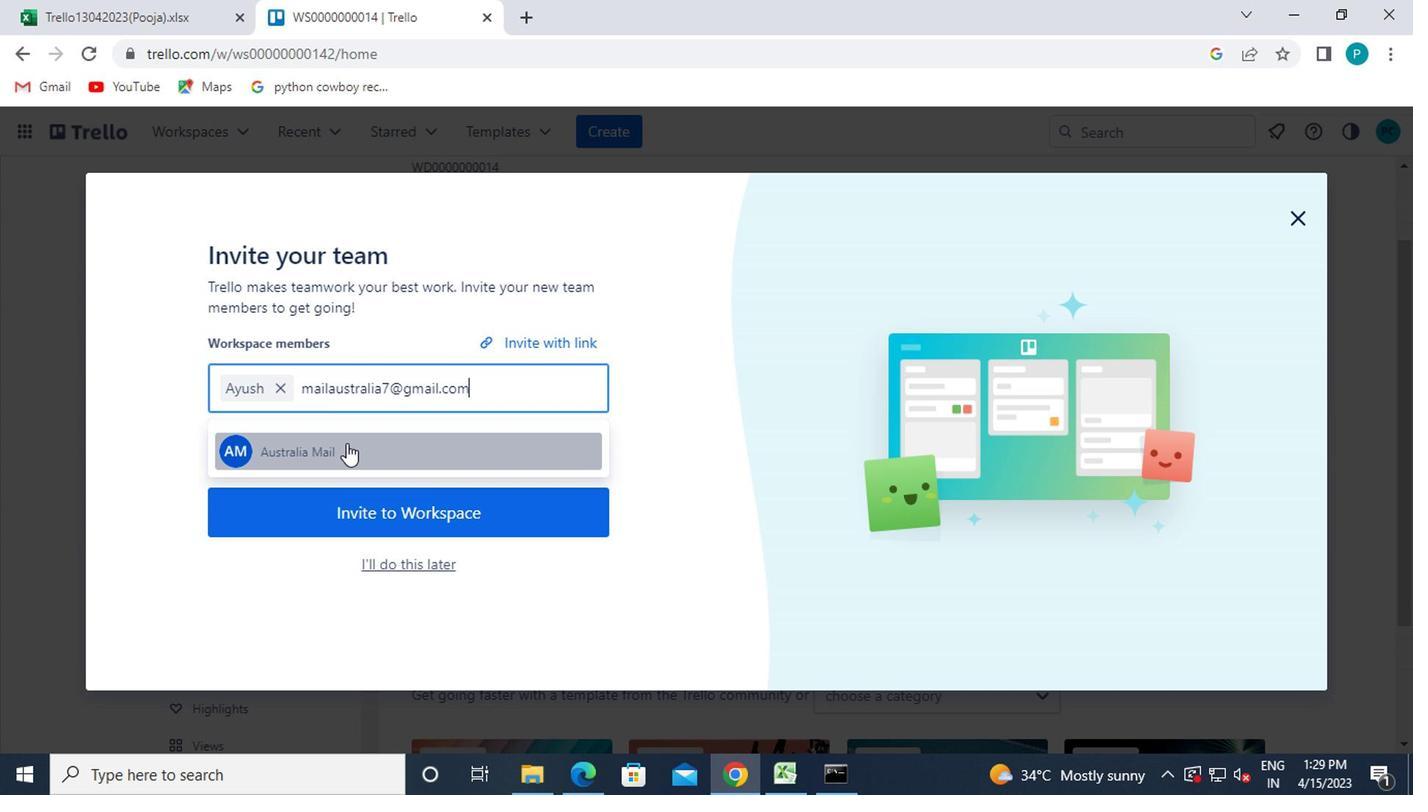 
Action: Mouse pressed left at (392, 460)
Screenshot: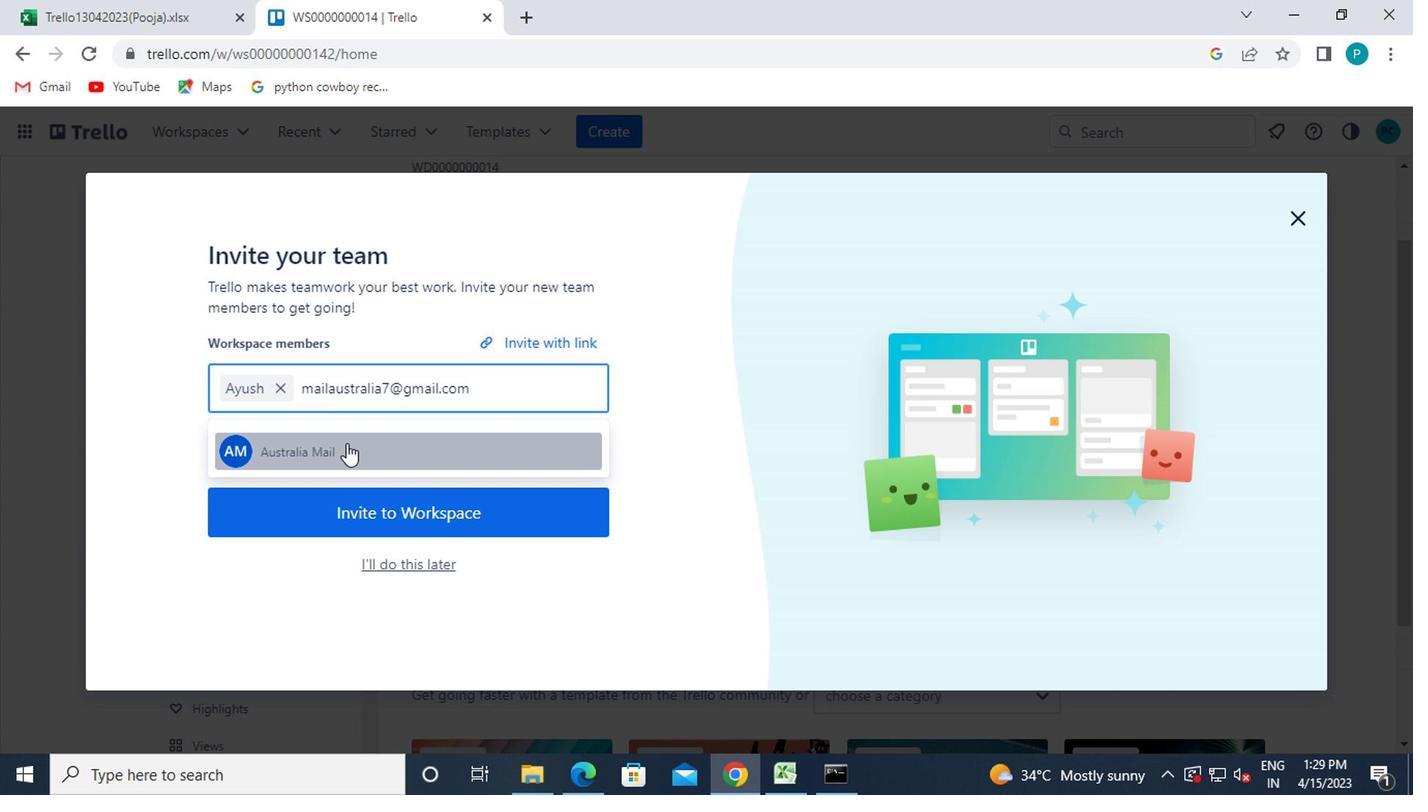 
Action: Mouse moved to (460, 438)
Screenshot: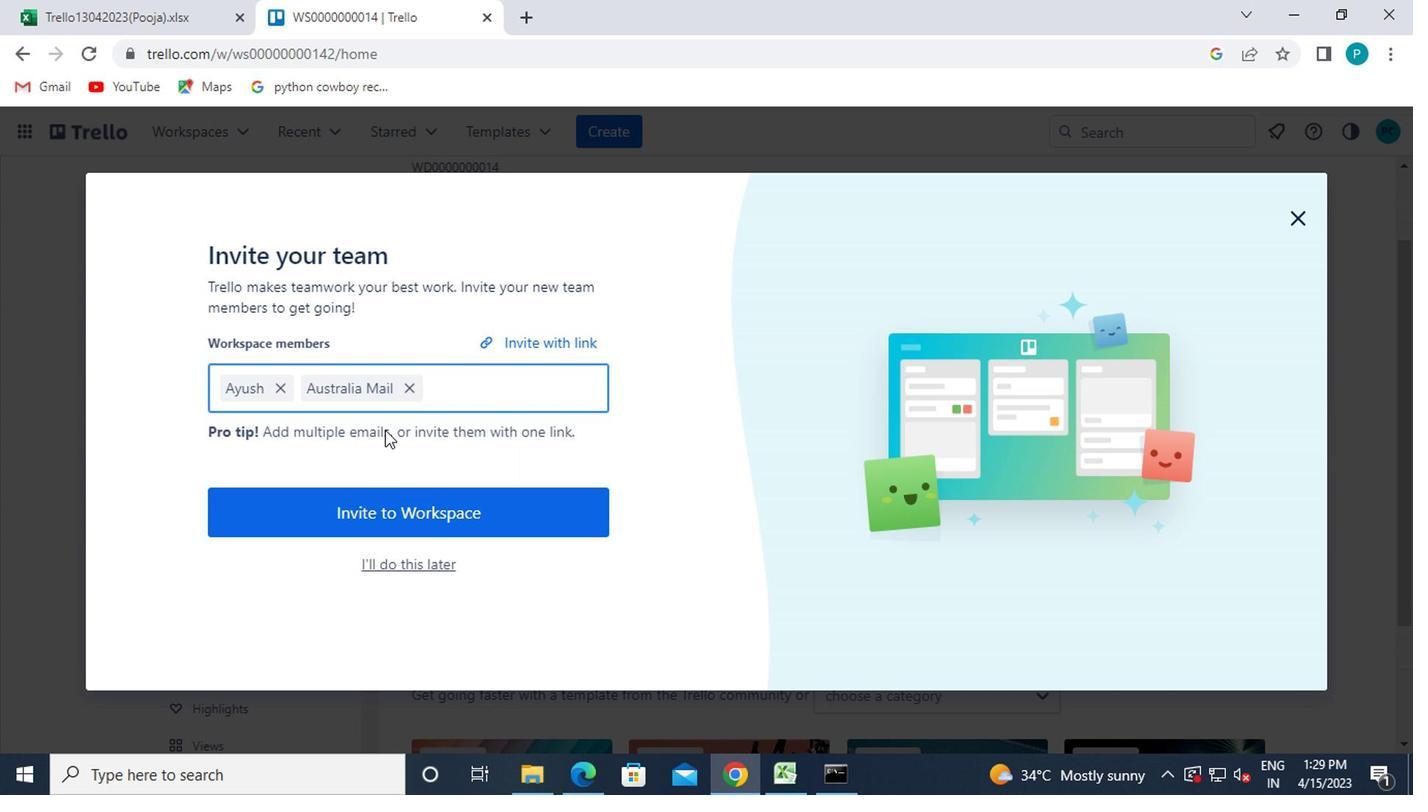 
Action: Key pressed CARXXSTREET791<Key.shift>@GMAIL.COM
Screenshot: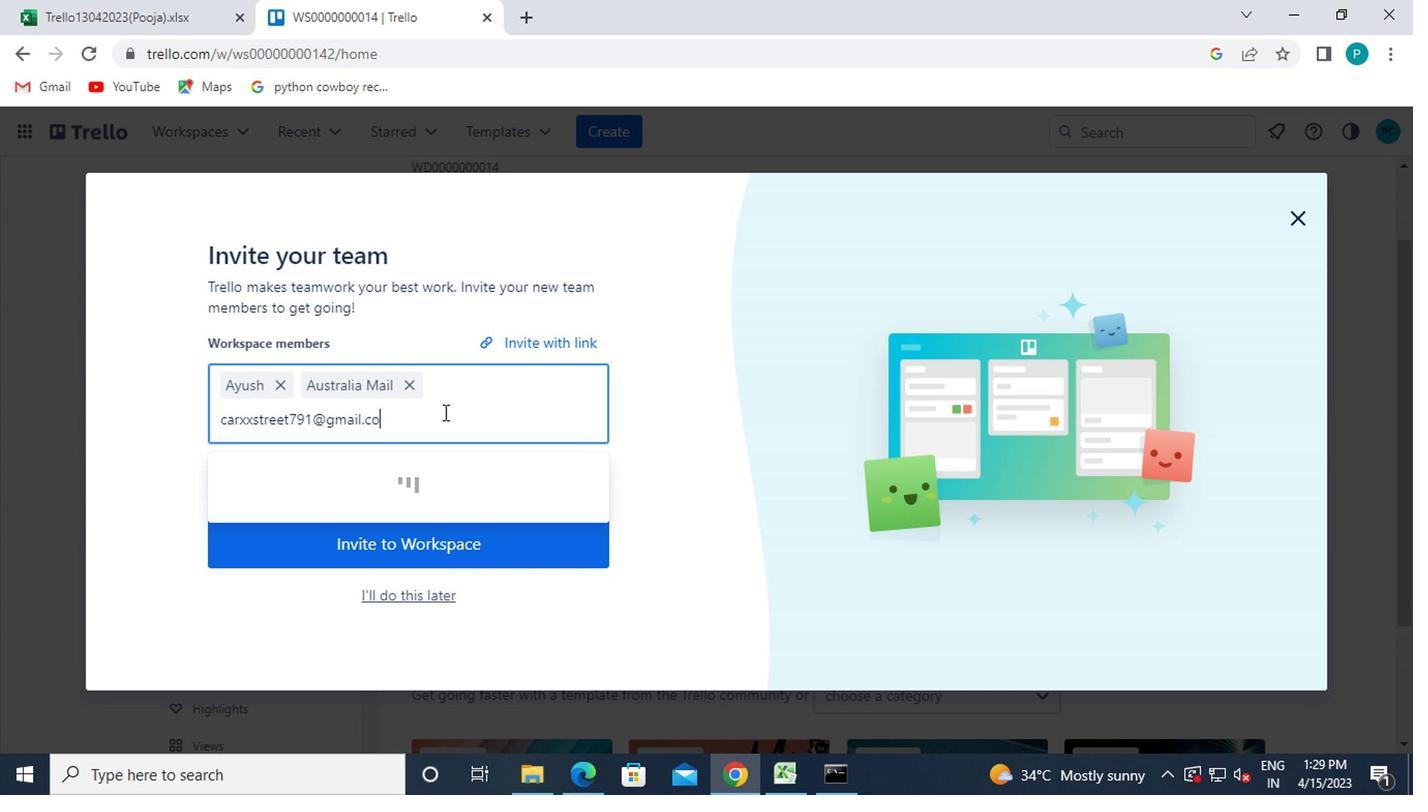 
Action: Mouse moved to (403, 483)
Screenshot: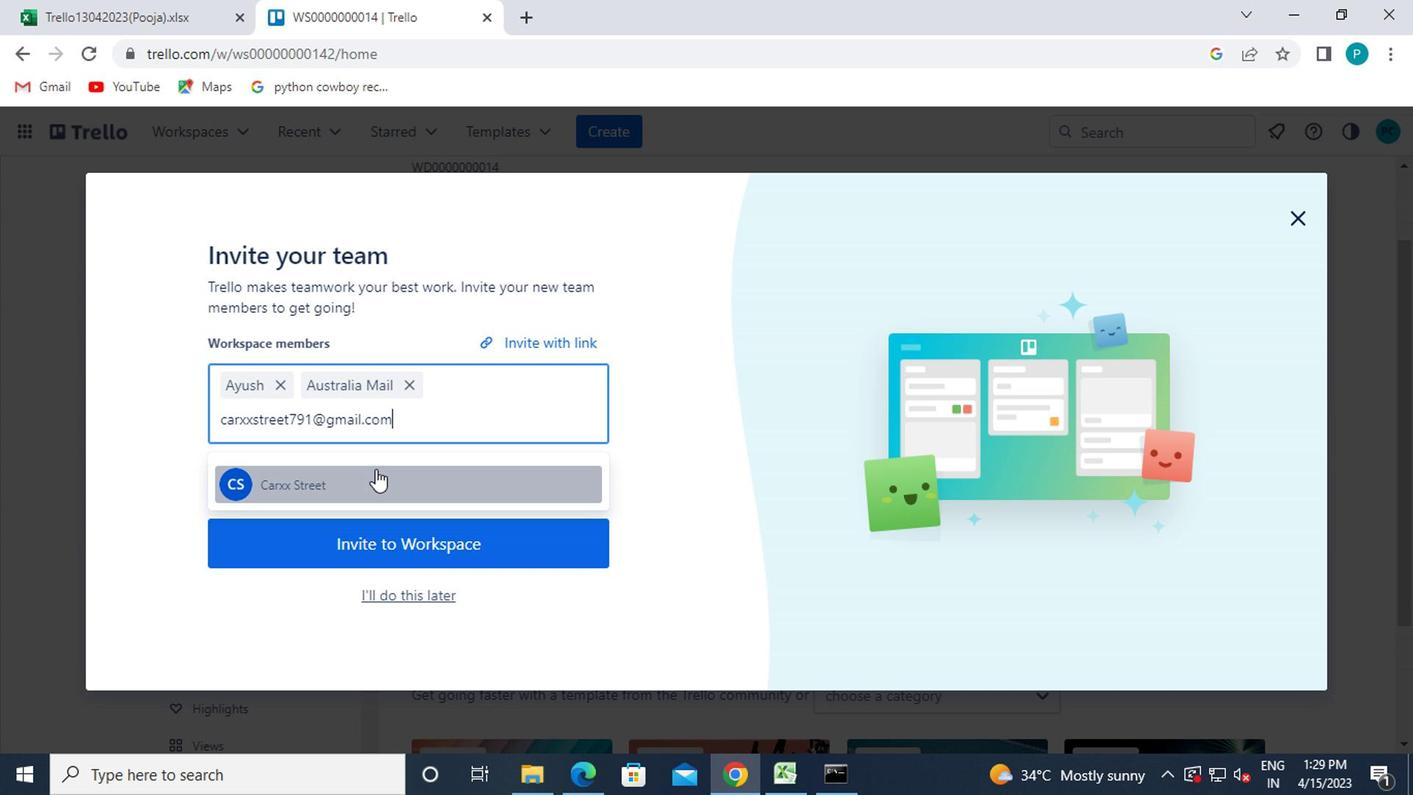 
Action: Mouse pressed left at (403, 483)
Screenshot: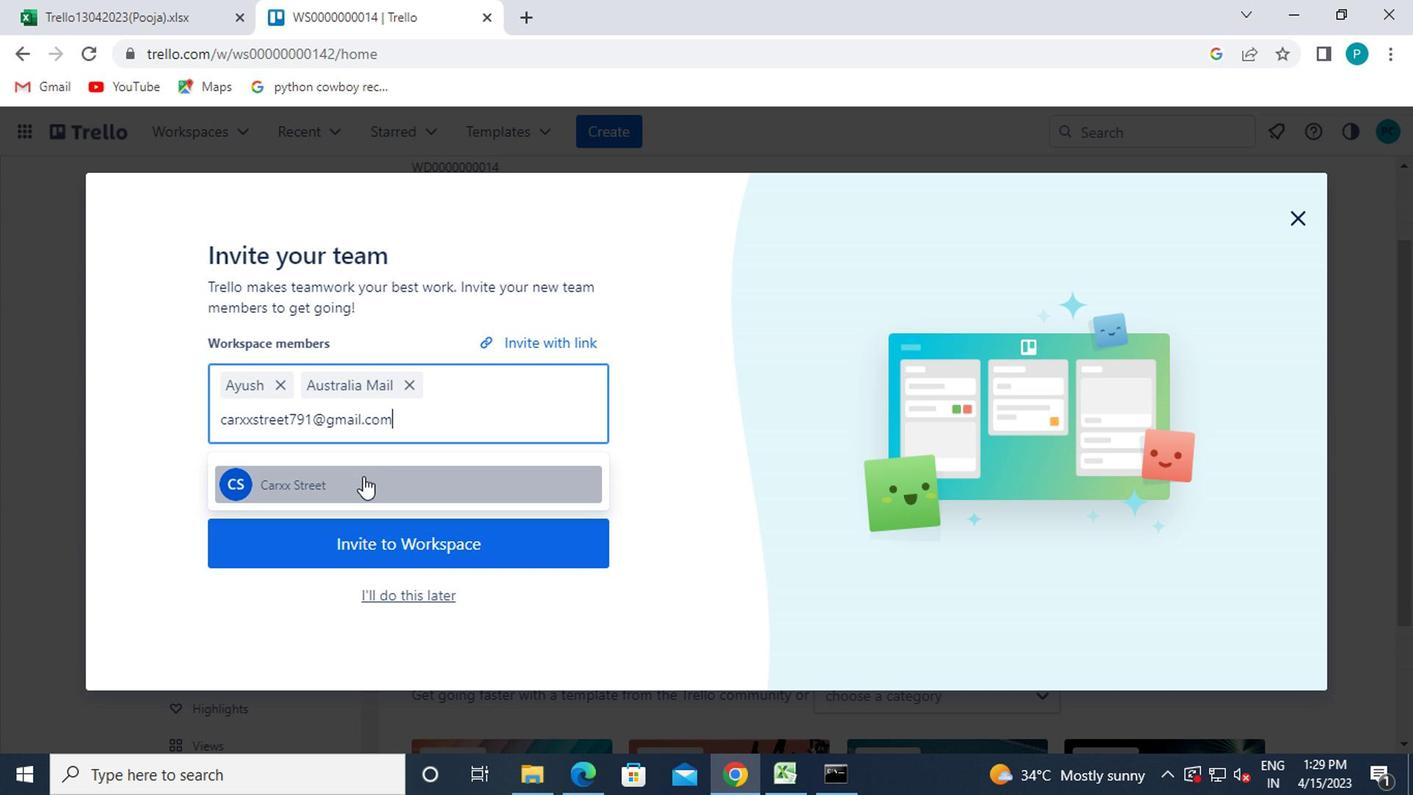 
Action: Mouse moved to (433, 457)
Screenshot: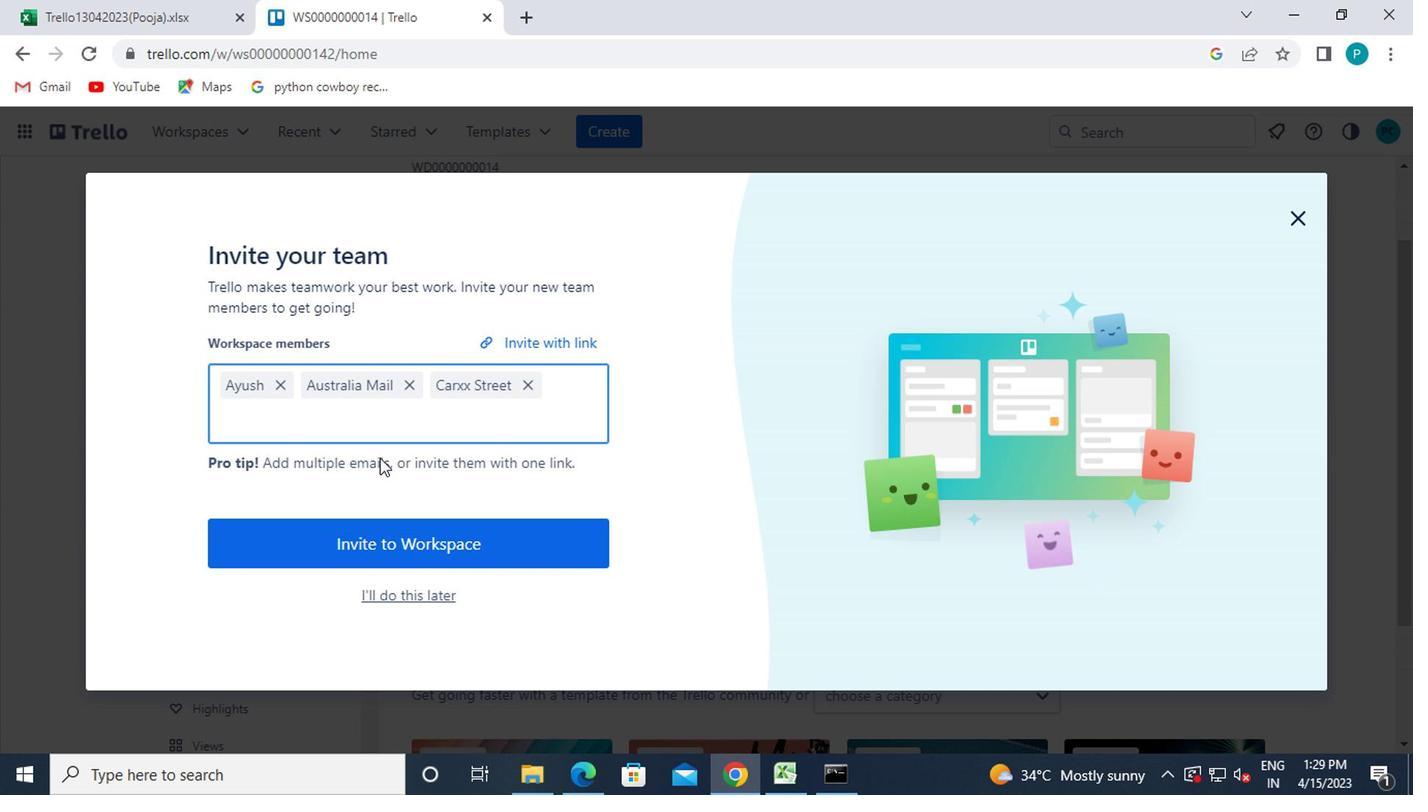 
Action: Key pressed NIKRATHI899<Key.shift>@GMAIL.COM
Screenshot: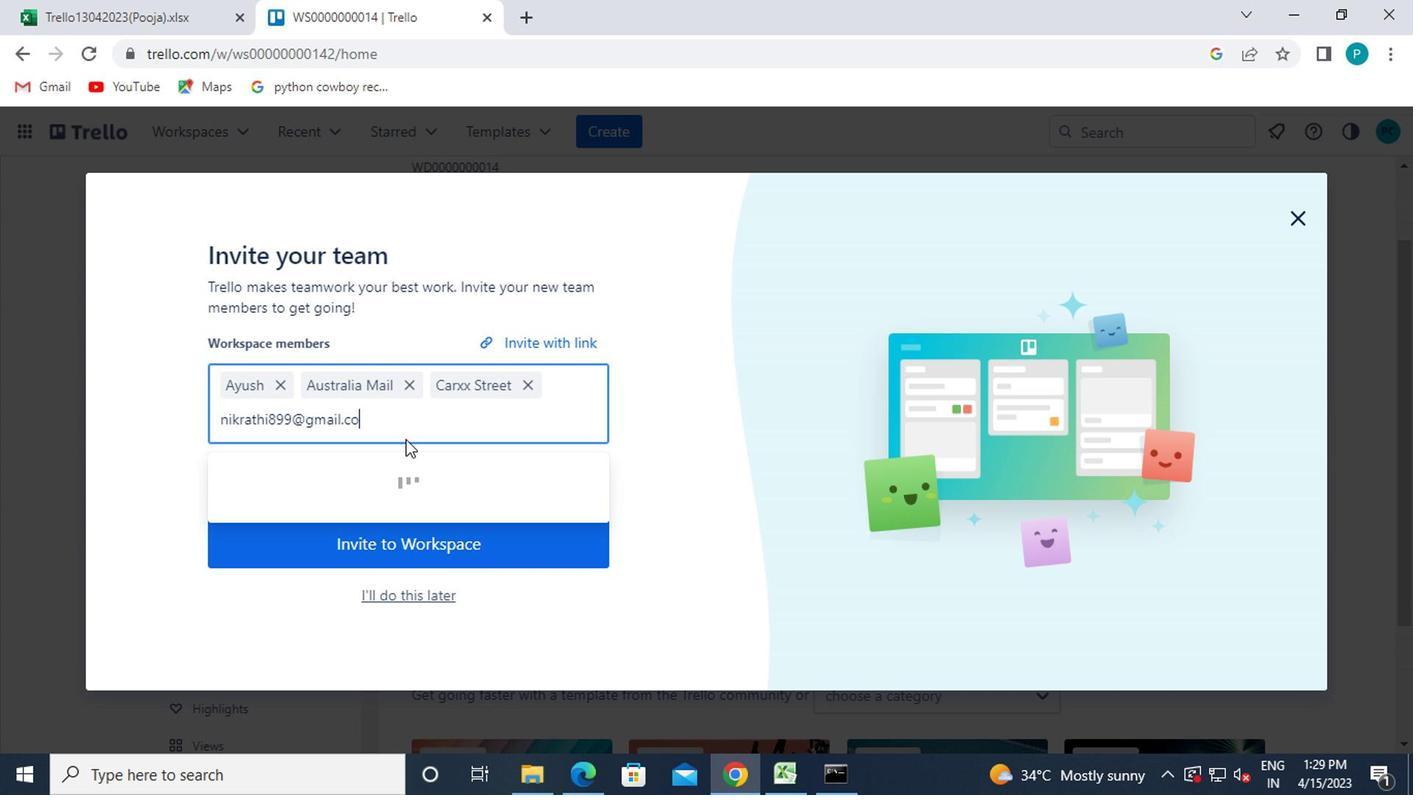 
Action: Mouse moved to (359, 494)
Screenshot: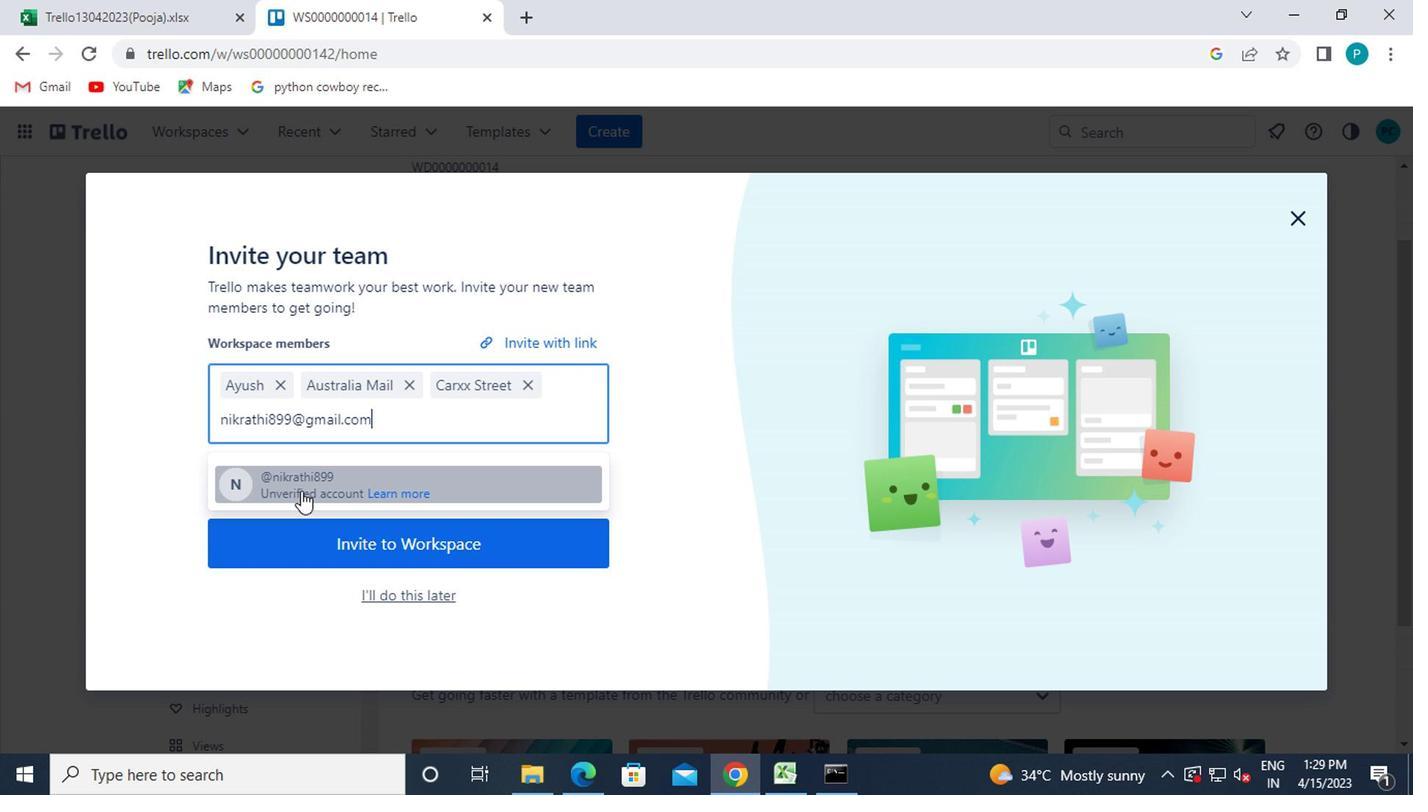 
Action: Mouse pressed left at (359, 494)
Screenshot: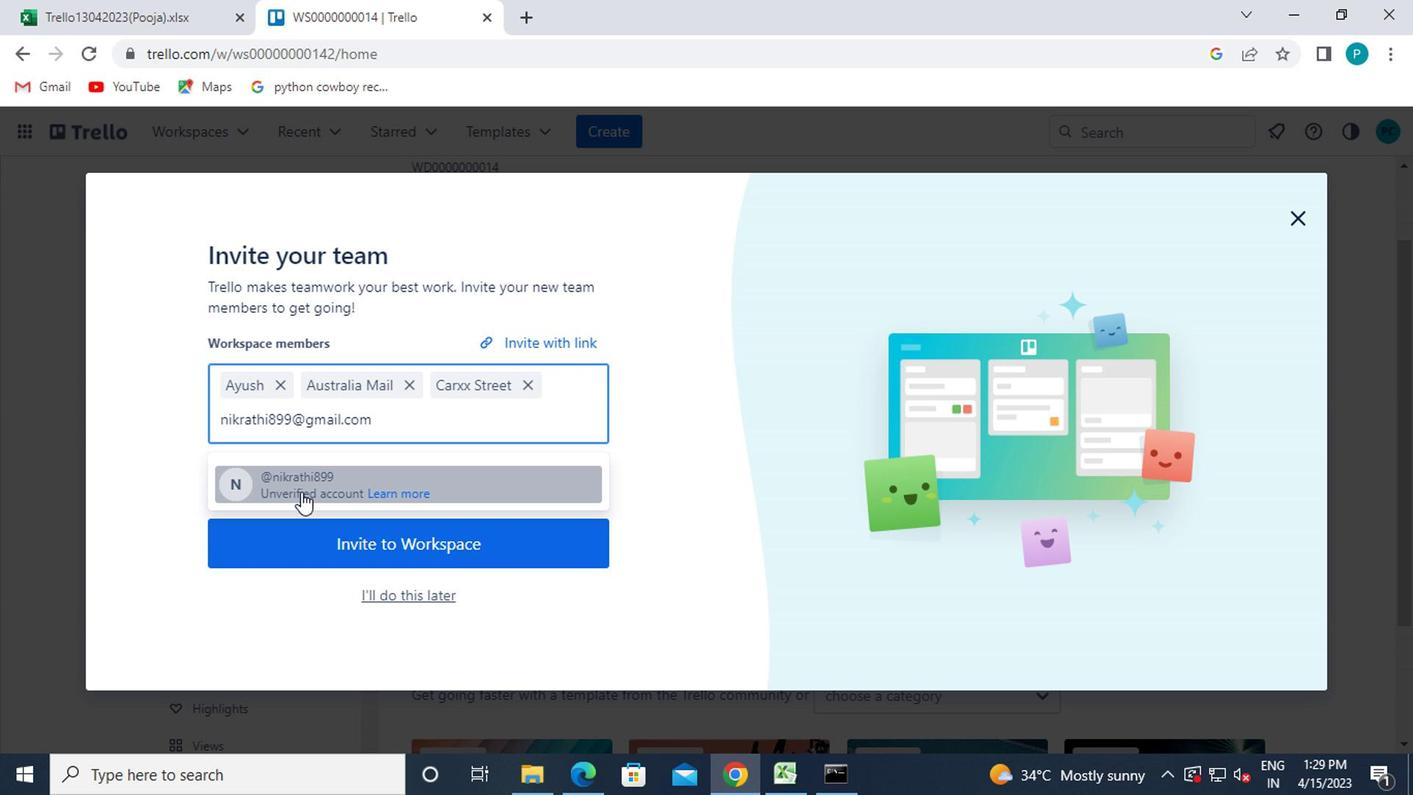 
Action: Mouse moved to (408, 520)
Screenshot: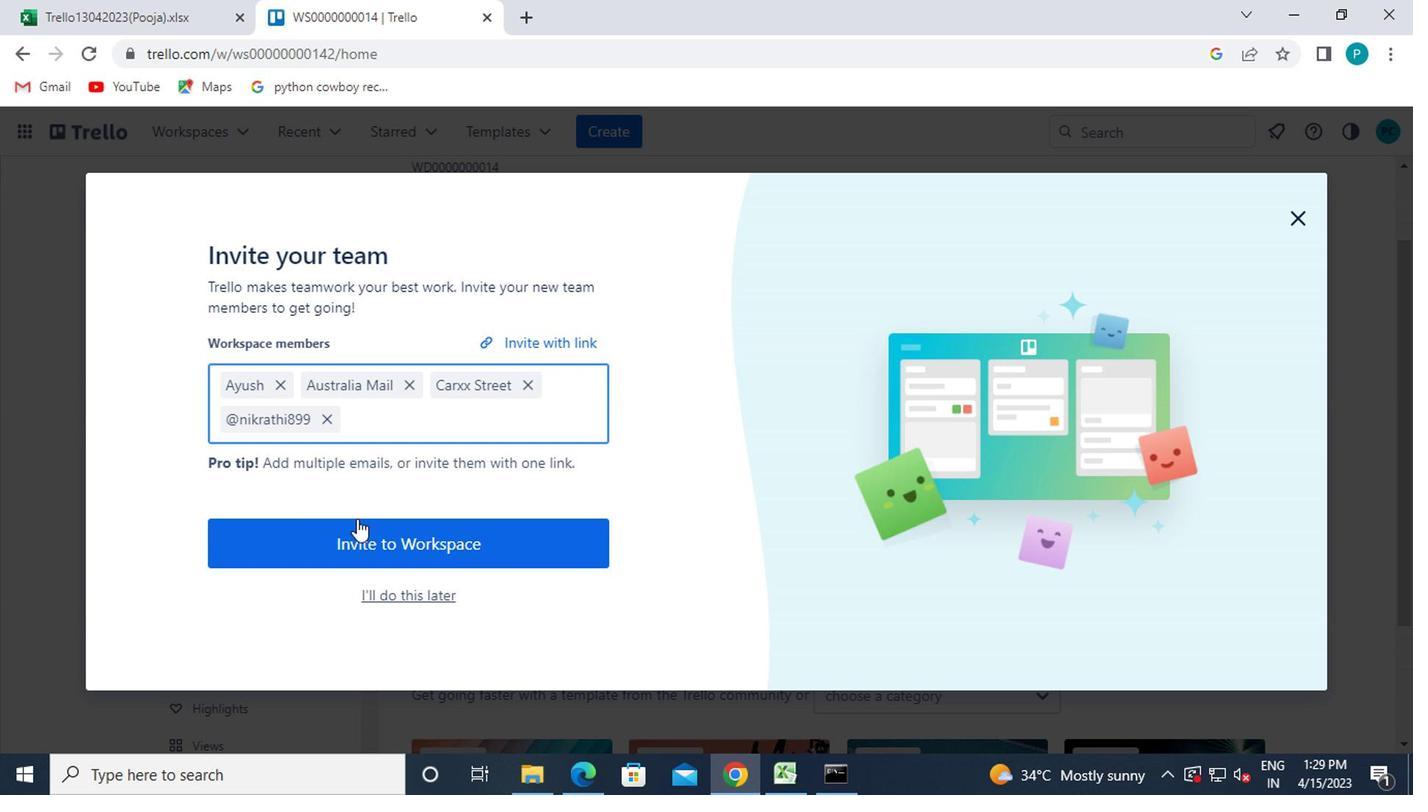
Action: Mouse pressed left at (408, 520)
Screenshot: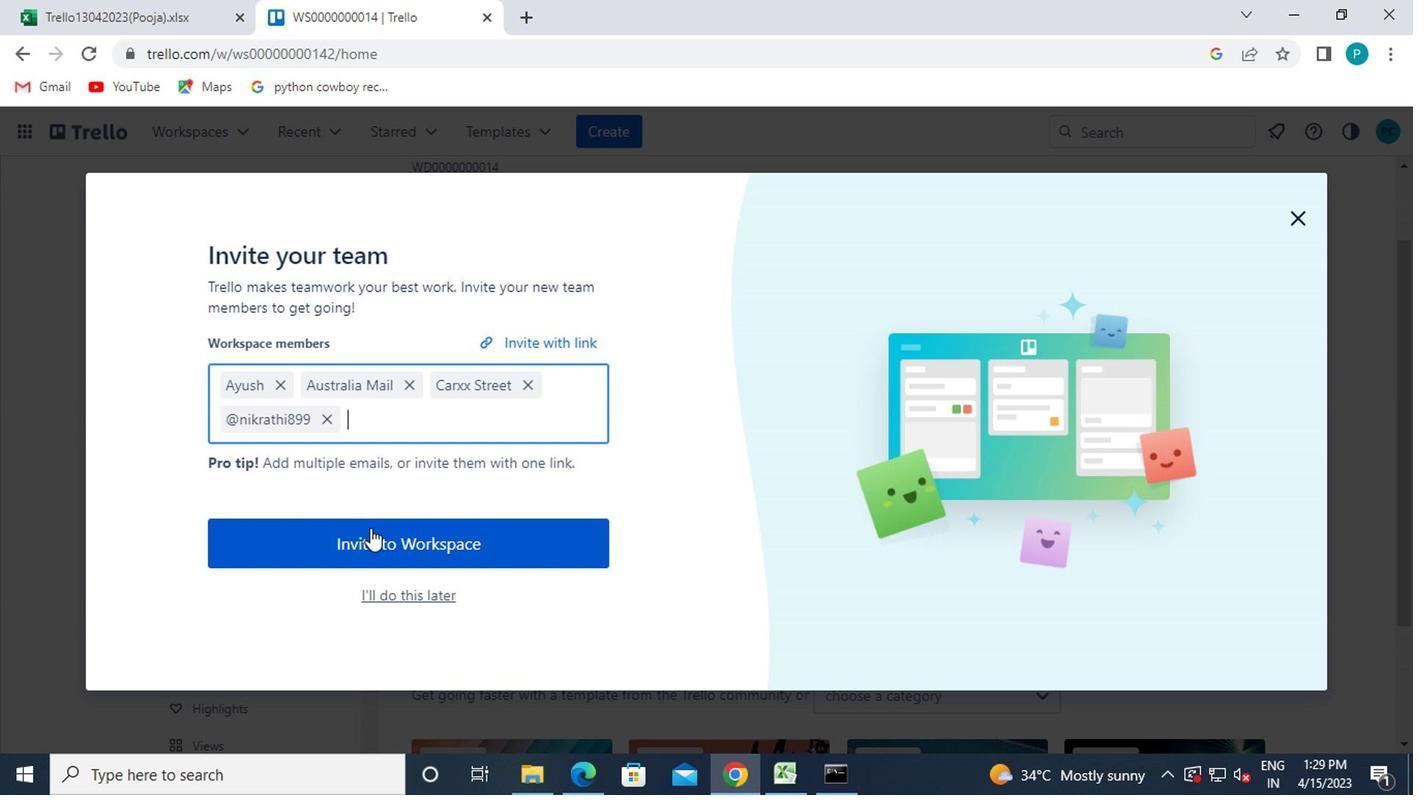 
